 Task: Create a due date automation trigger when advanced on, 2 days after a card is due add fields with custom field "Resume" set to a number greater or equal to 1 and lower than 10 at 11:00 AM.
Action: Mouse moved to (983, 284)
Screenshot: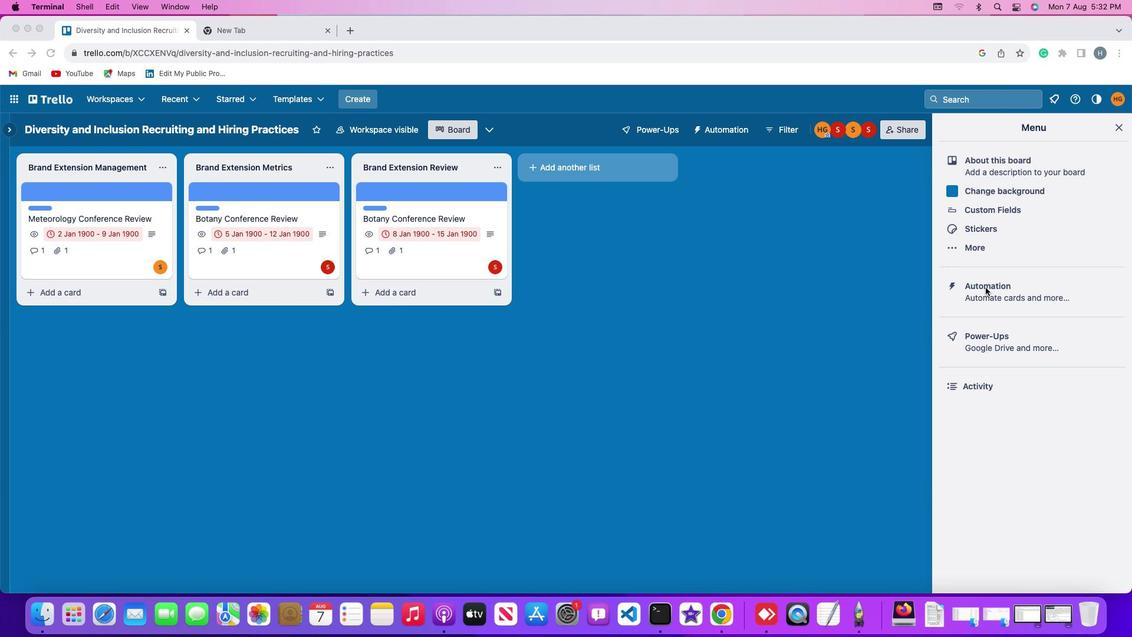 
Action: Mouse pressed left at (983, 284)
Screenshot: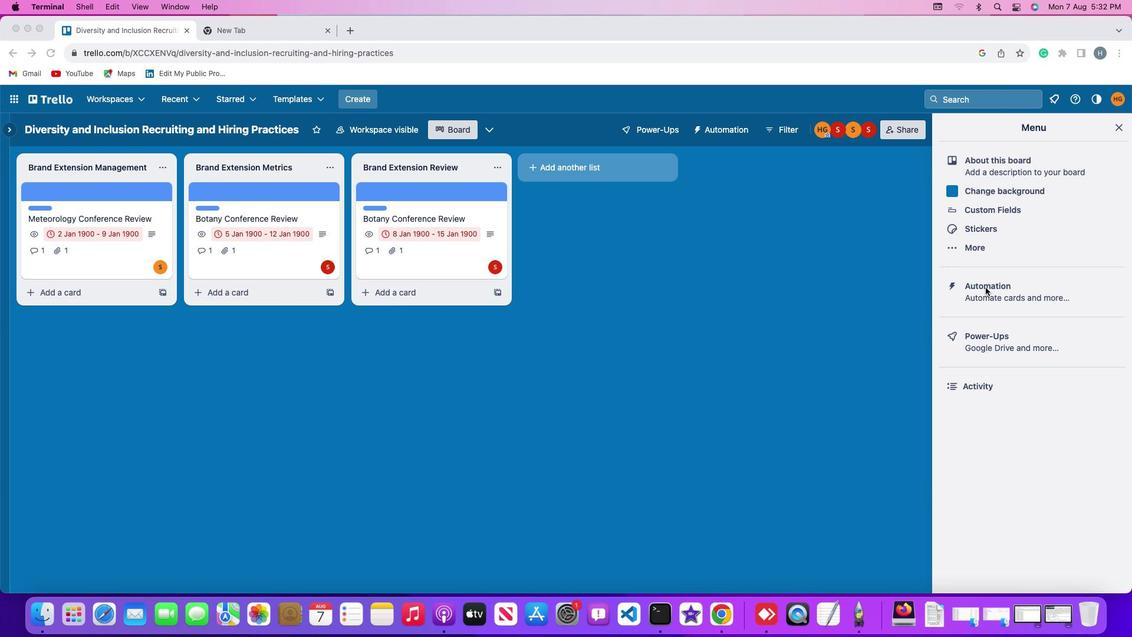 
Action: Mouse pressed left at (983, 284)
Screenshot: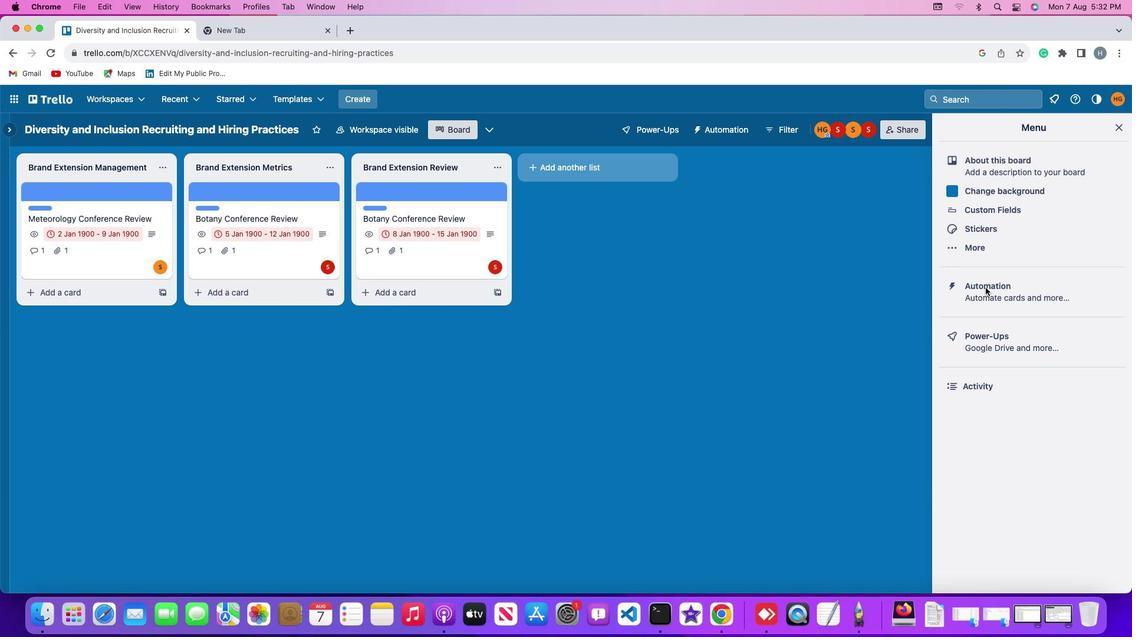 
Action: Mouse moved to (67, 278)
Screenshot: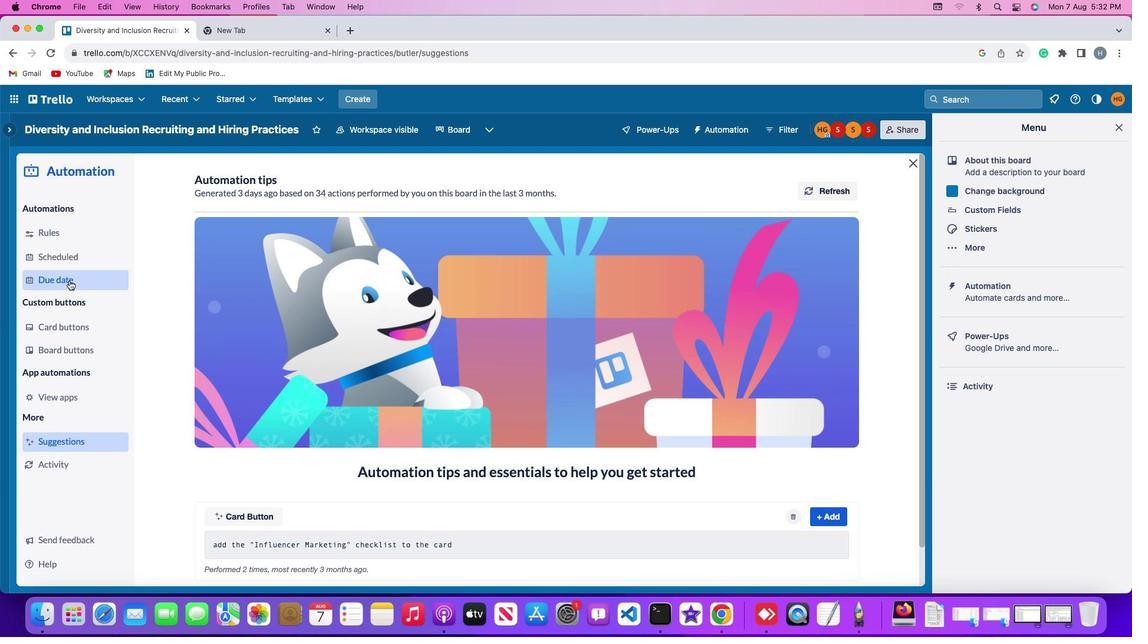 
Action: Mouse pressed left at (67, 278)
Screenshot: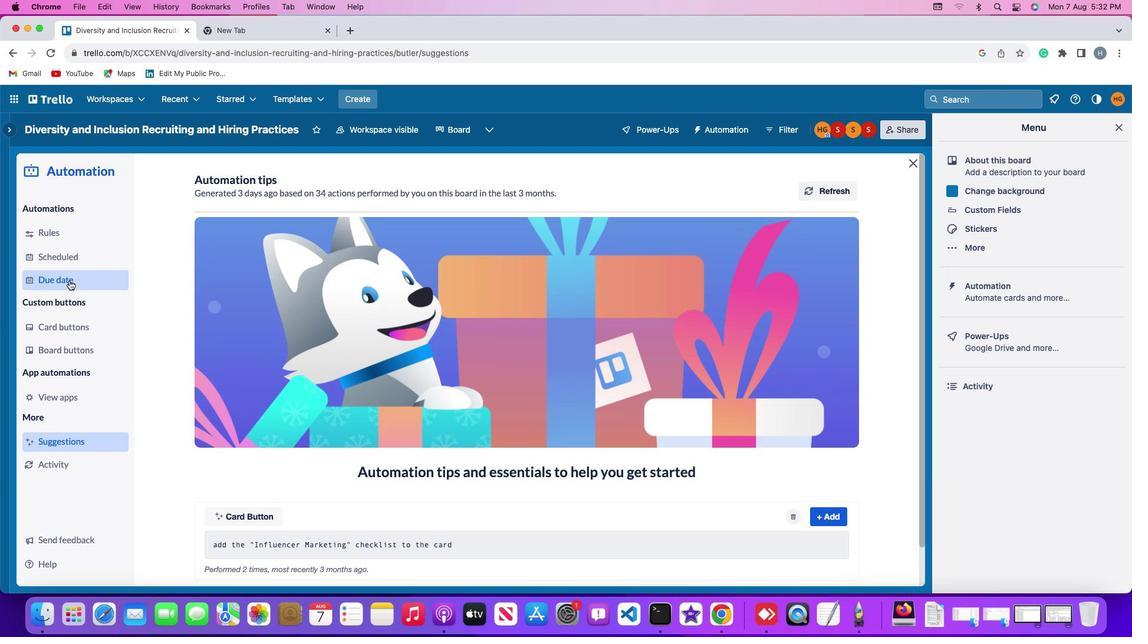
Action: Mouse moved to (805, 181)
Screenshot: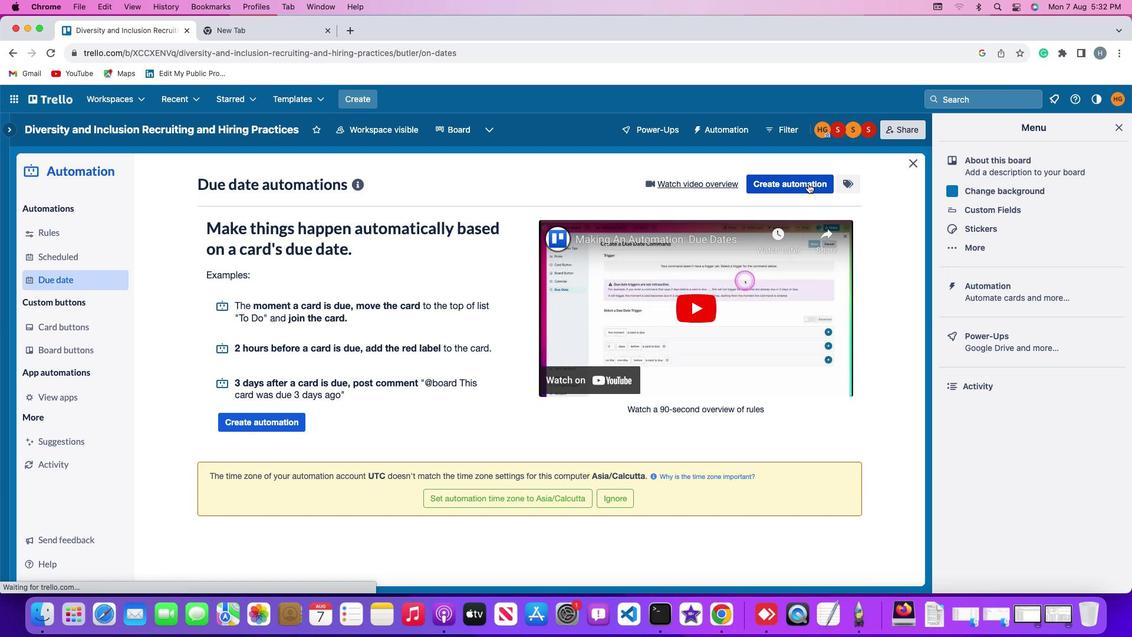 
Action: Mouse pressed left at (805, 181)
Screenshot: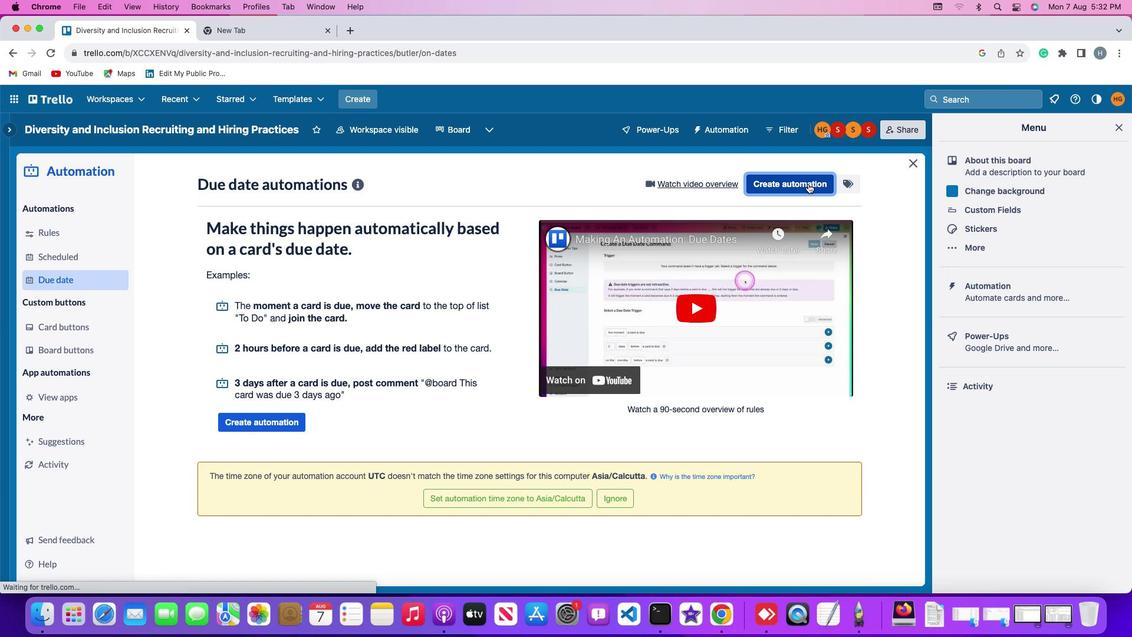 
Action: Mouse moved to (425, 290)
Screenshot: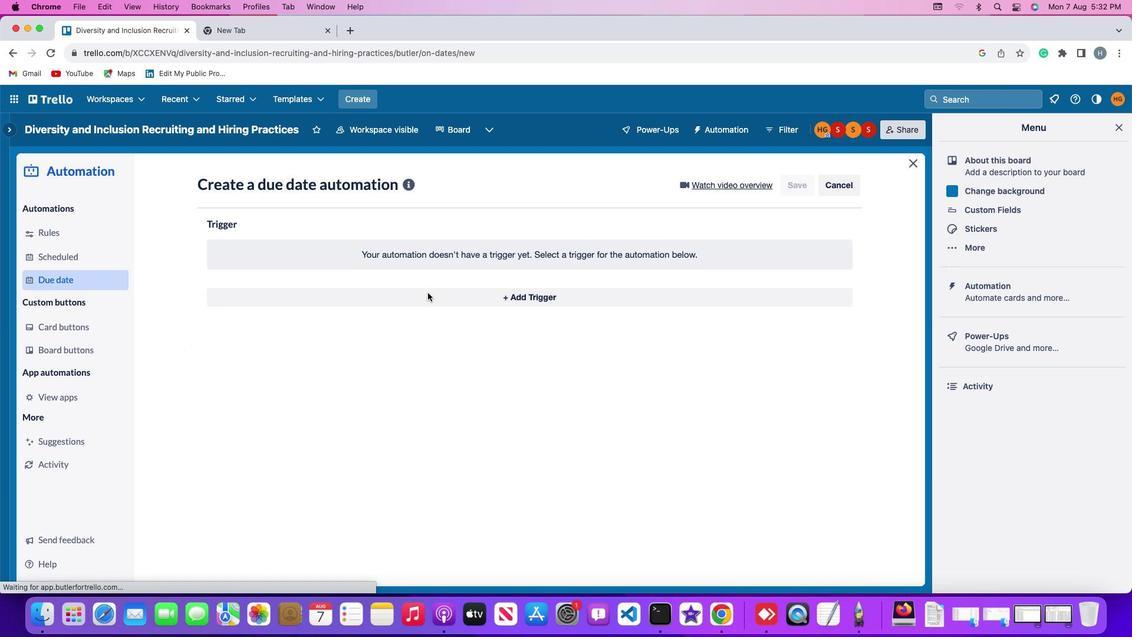 
Action: Mouse pressed left at (425, 290)
Screenshot: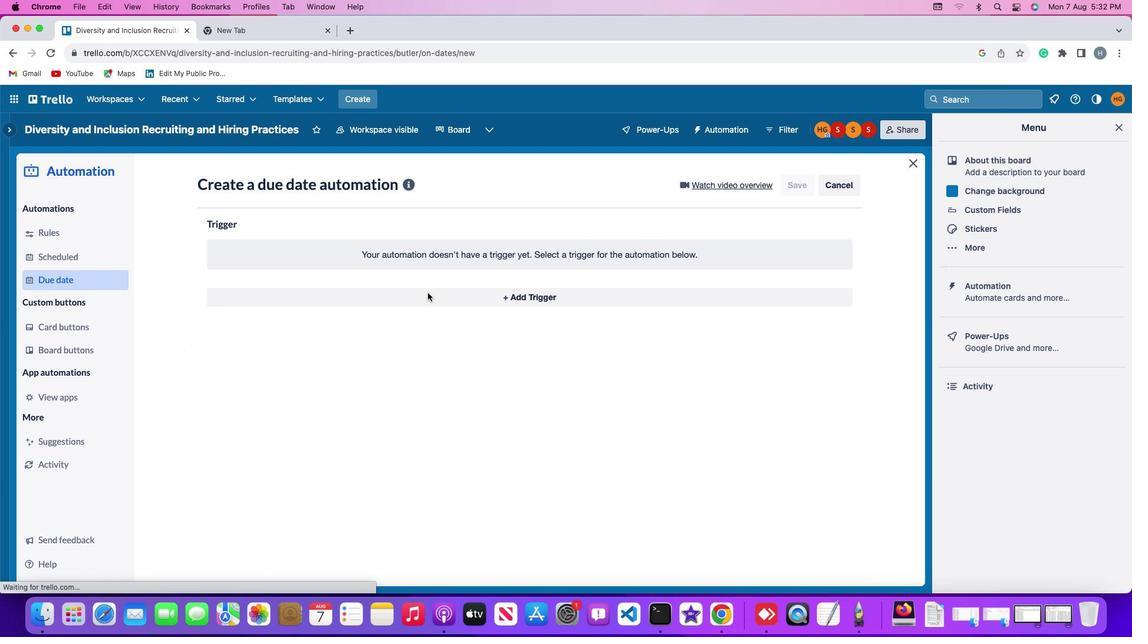 
Action: Mouse moved to (227, 478)
Screenshot: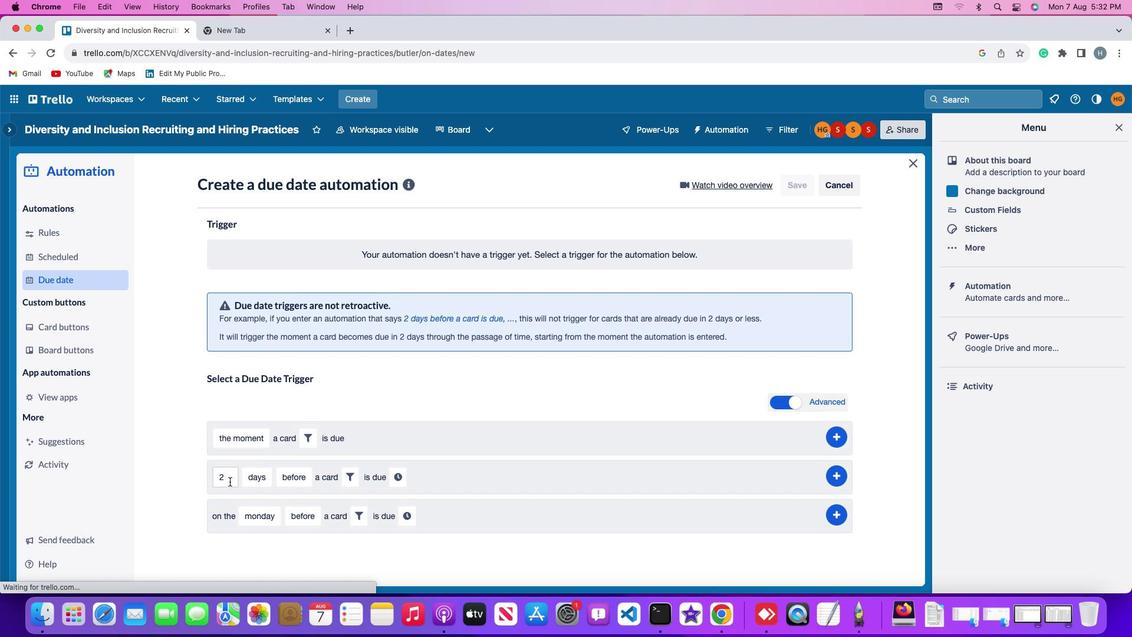 
Action: Mouse pressed left at (227, 478)
Screenshot: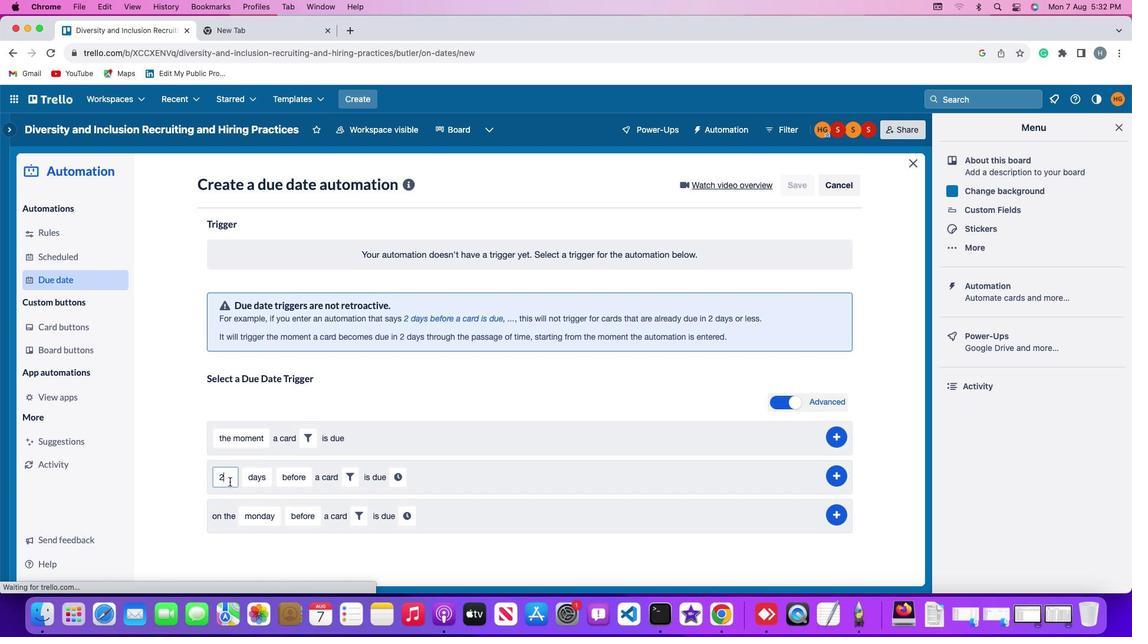 
Action: Mouse moved to (227, 478)
Screenshot: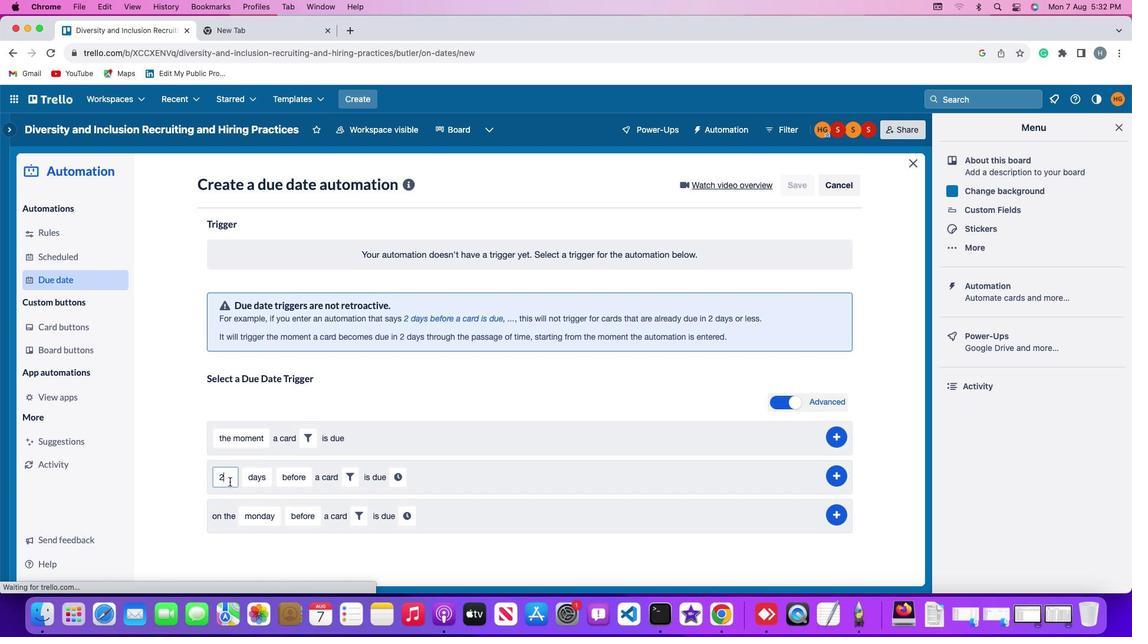 
Action: Key pressed Key.backspace'2'
Screenshot: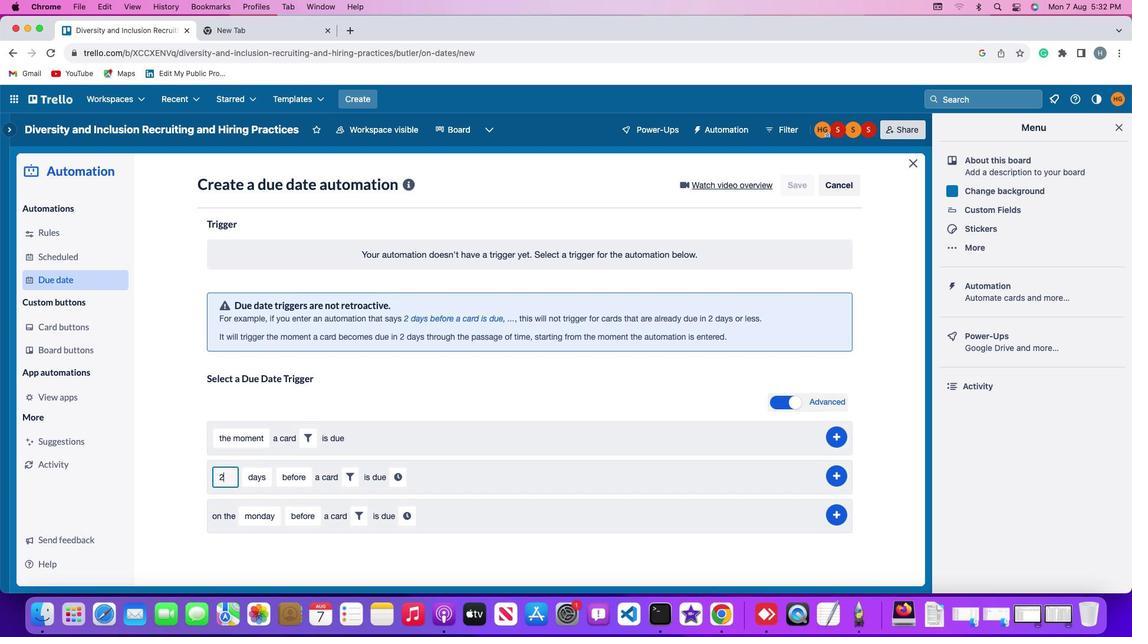 
Action: Mouse moved to (249, 478)
Screenshot: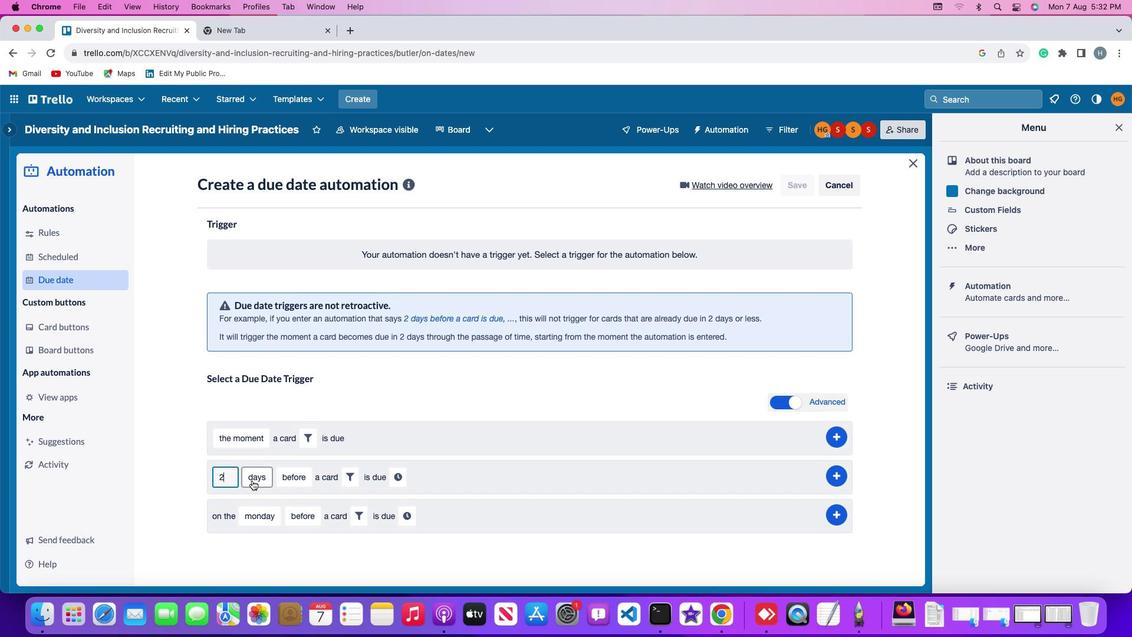 
Action: Mouse pressed left at (249, 478)
Screenshot: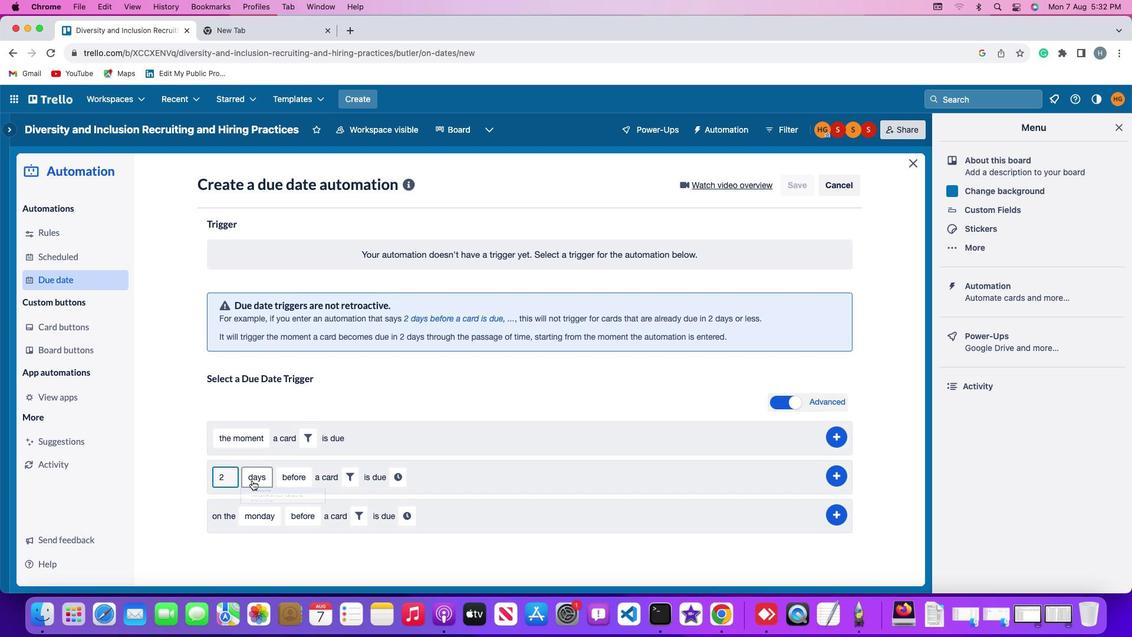 
Action: Mouse moved to (258, 496)
Screenshot: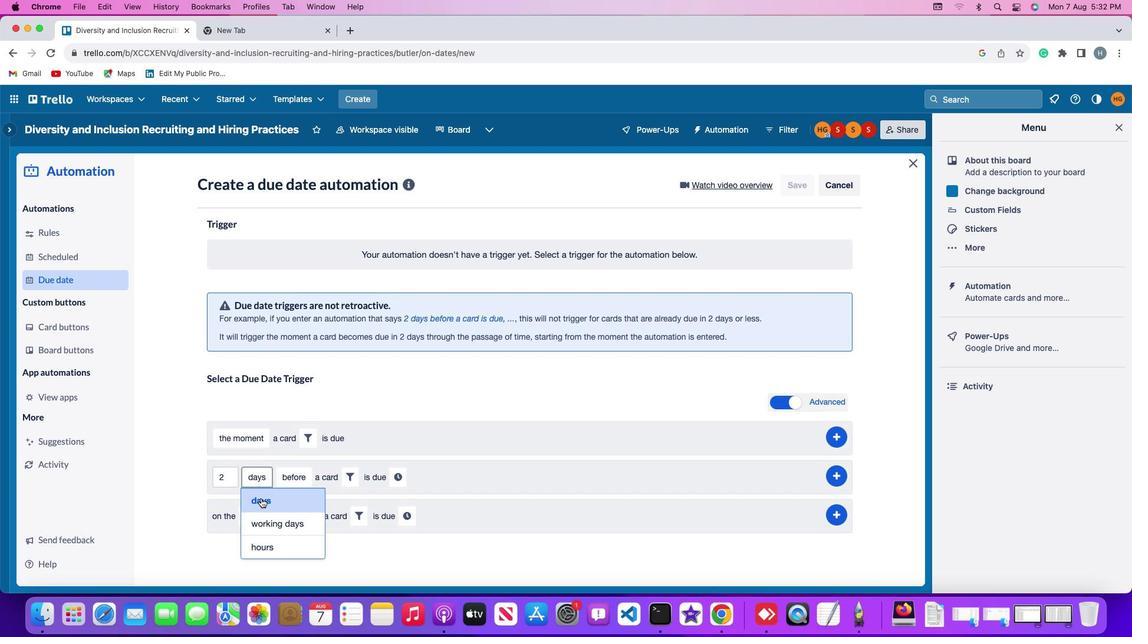 
Action: Mouse pressed left at (258, 496)
Screenshot: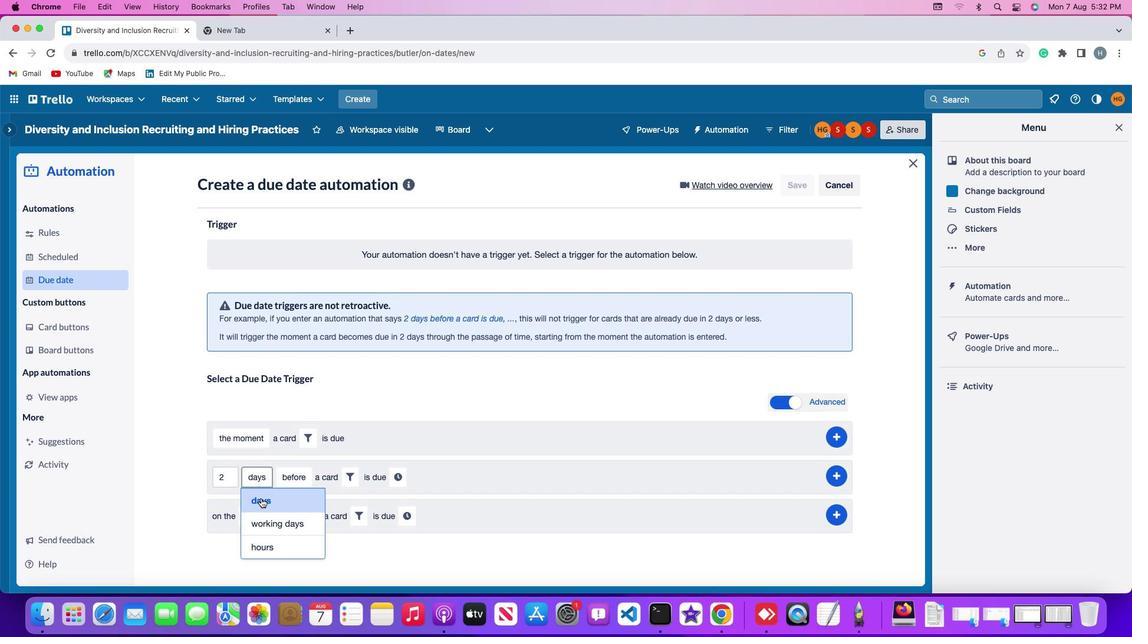 
Action: Mouse moved to (297, 477)
Screenshot: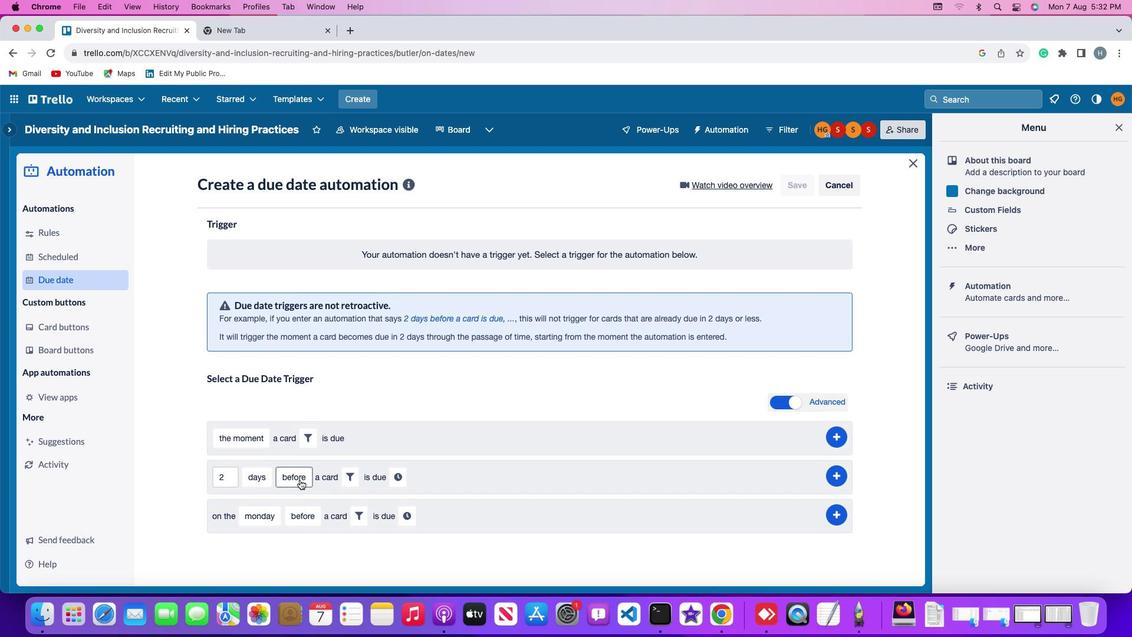 
Action: Mouse pressed left at (297, 477)
Screenshot: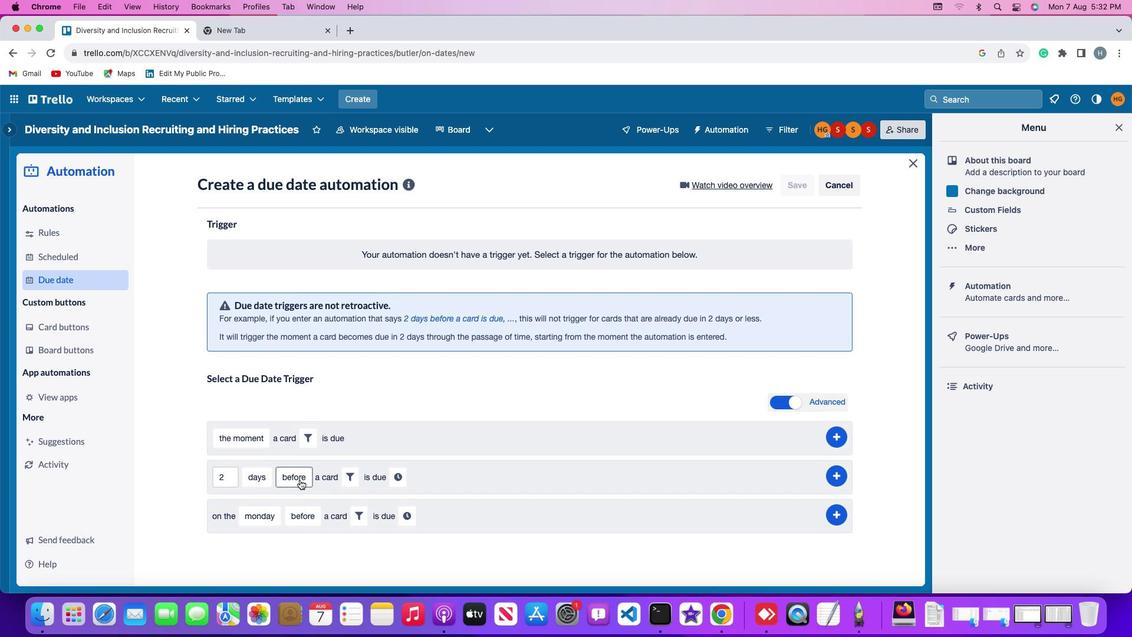 
Action: Mouse moved to (296, 523)
Screenshot: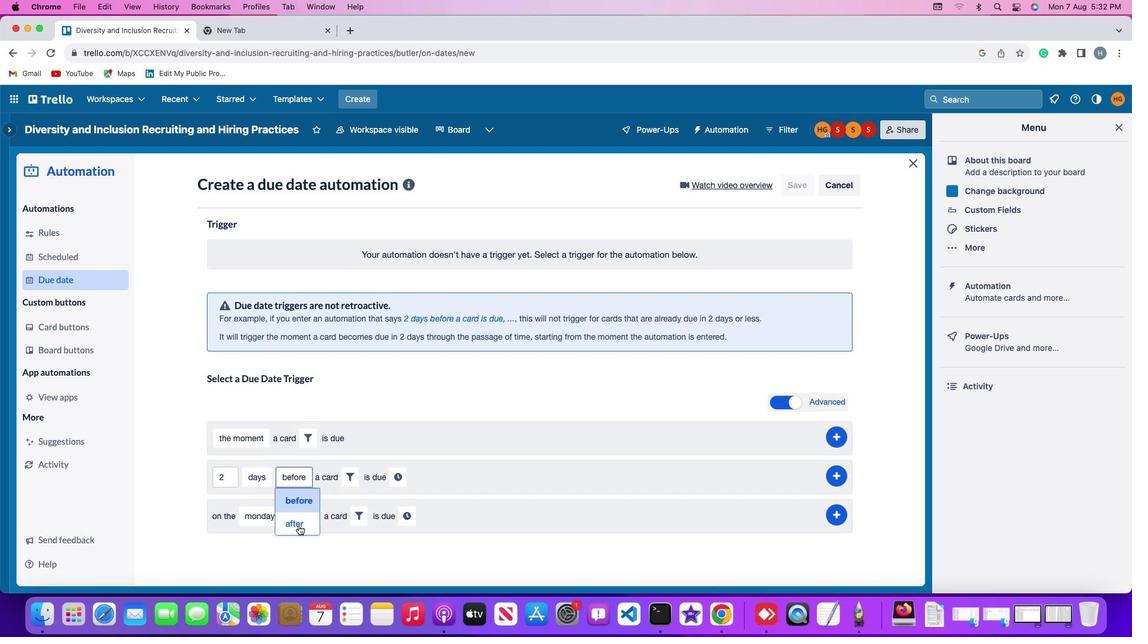 
Action: Mouse pressed left at (296, 523)
Screenshot: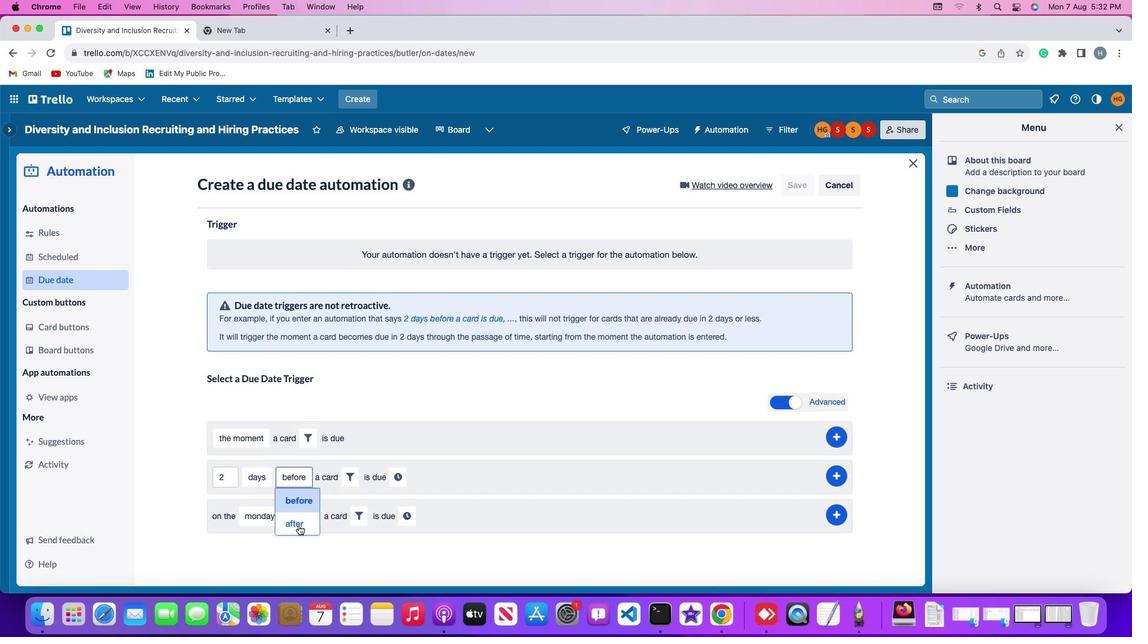 
Action: Mouse moved to (342, 475)
Screenshot: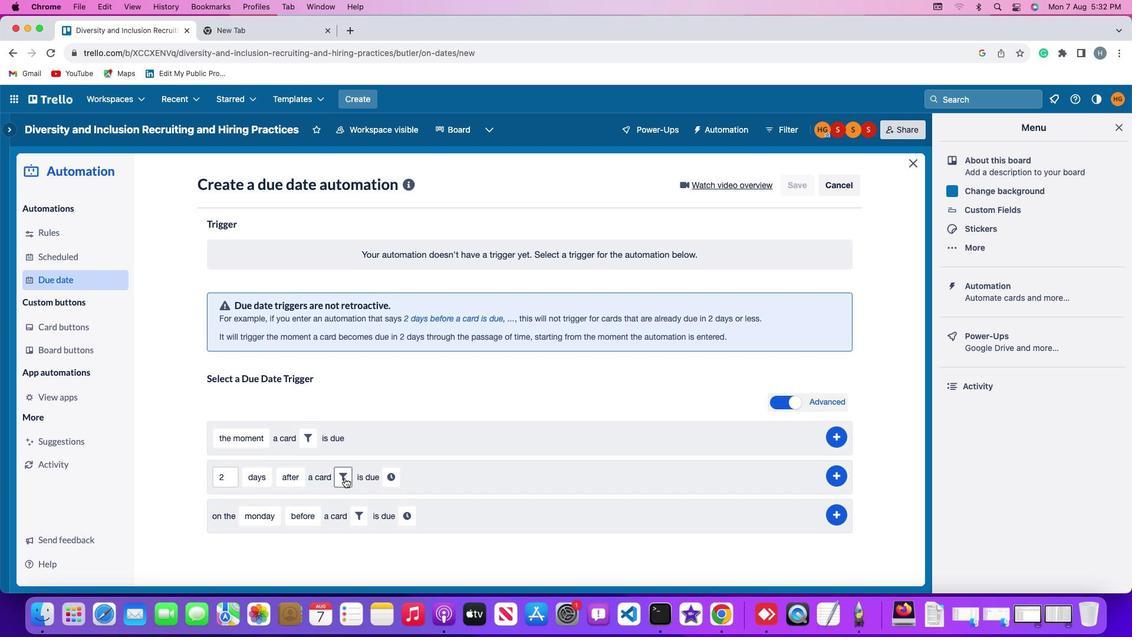
Action: Mouse pressed left at (342, 475)
Screenshot: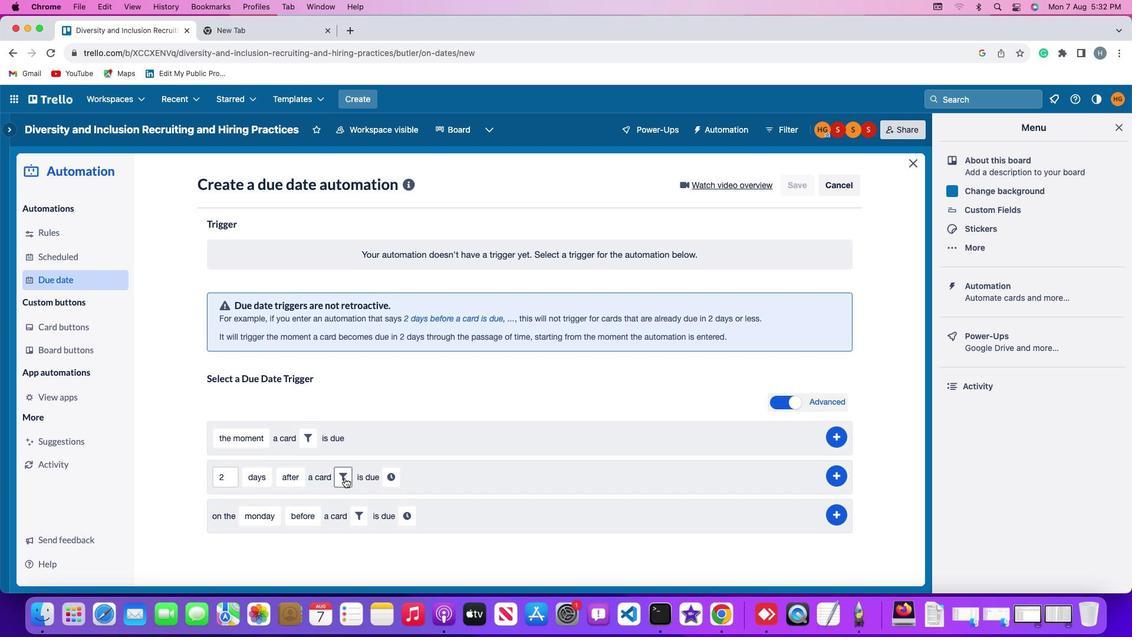 
Action: Mouse moved to (534, 511)
Screenshot: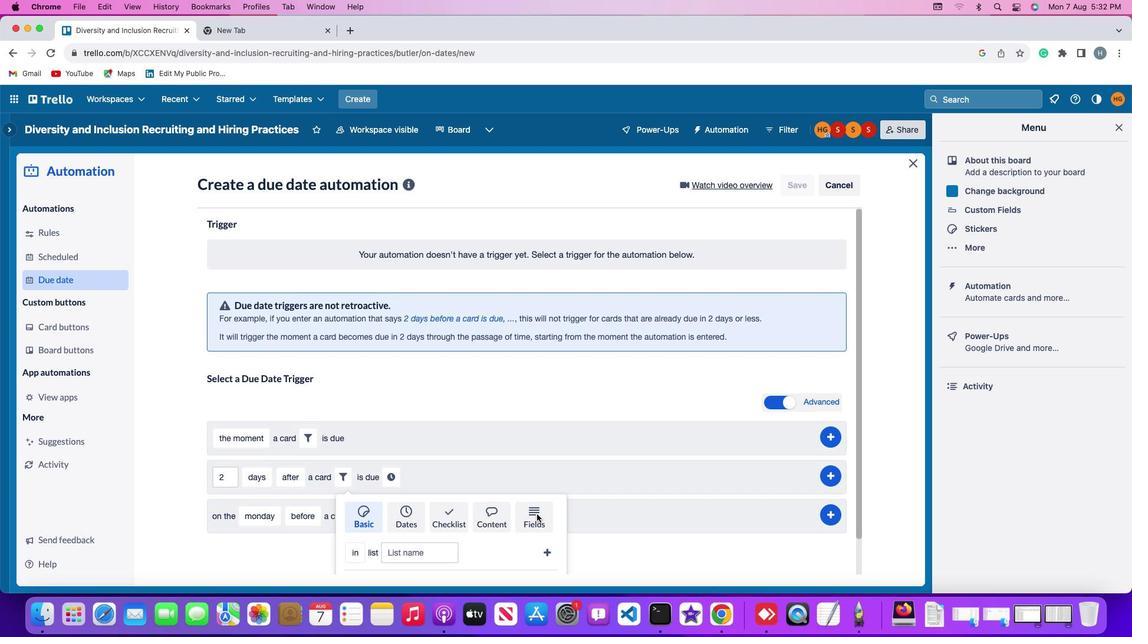 
Action: Mouse pressed left at (534, 511)
Screenshot: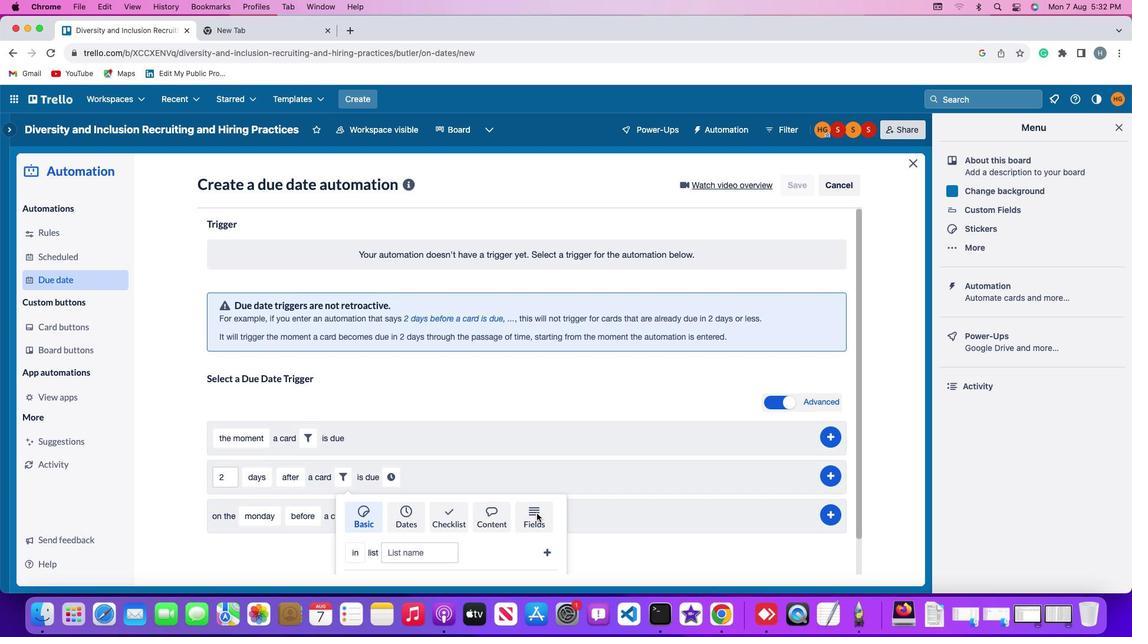
Action: Mouse moved to (432, 524)
Screenshot: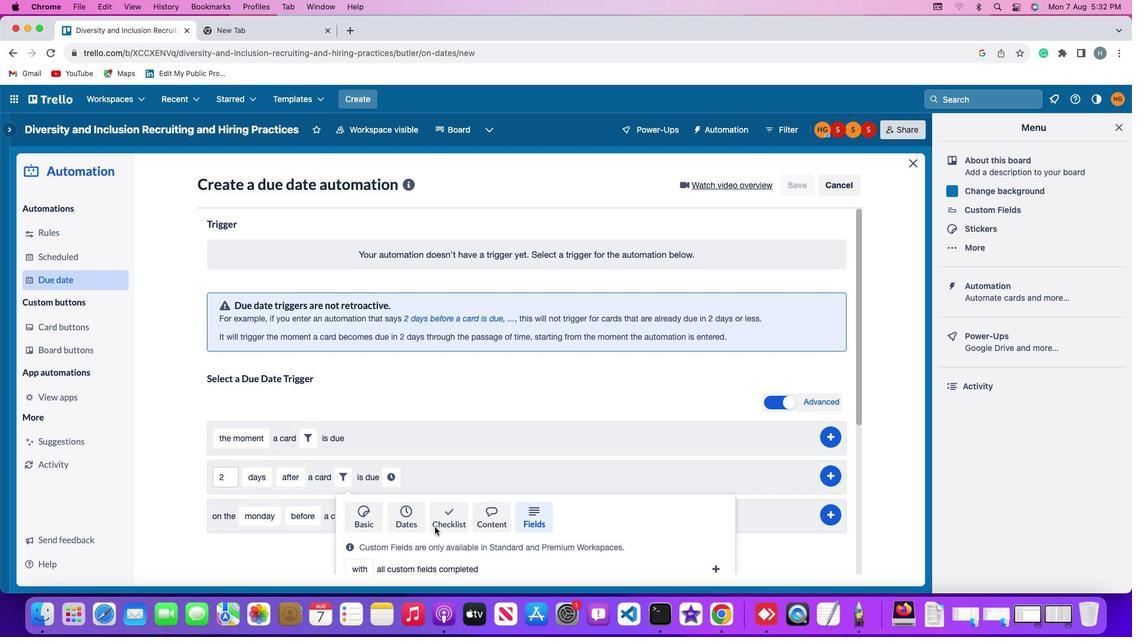 
Action: Mouse scrolled (432, 524) with delta (-1, -2)
Screenshot: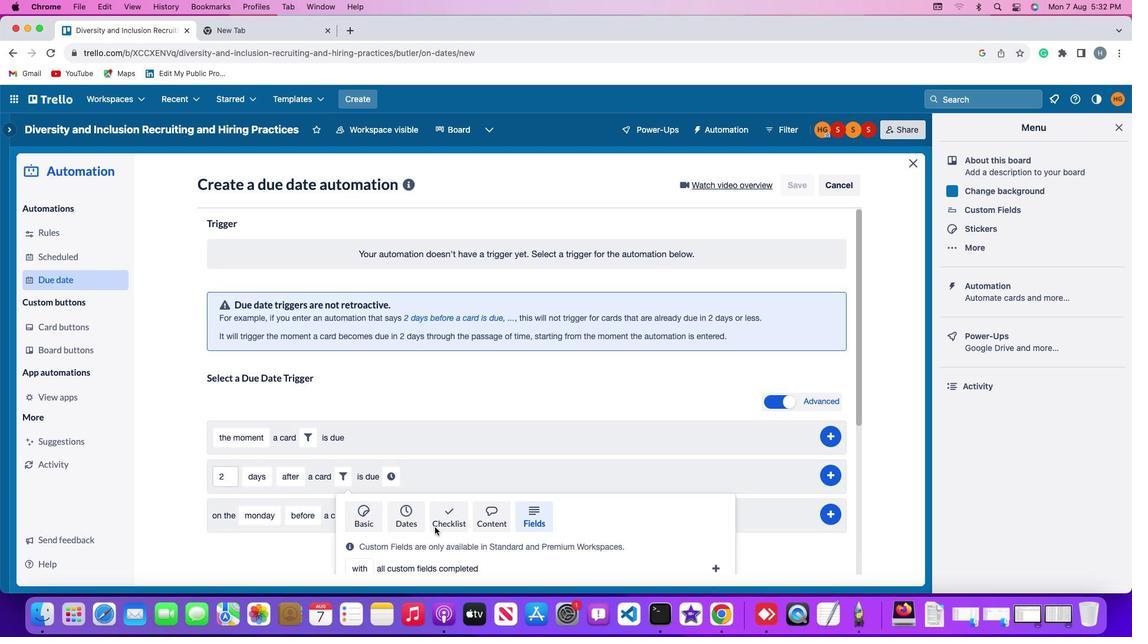 
Action: Mouse scrolled (432, 524) with delta (-1, -2)
Screenshot: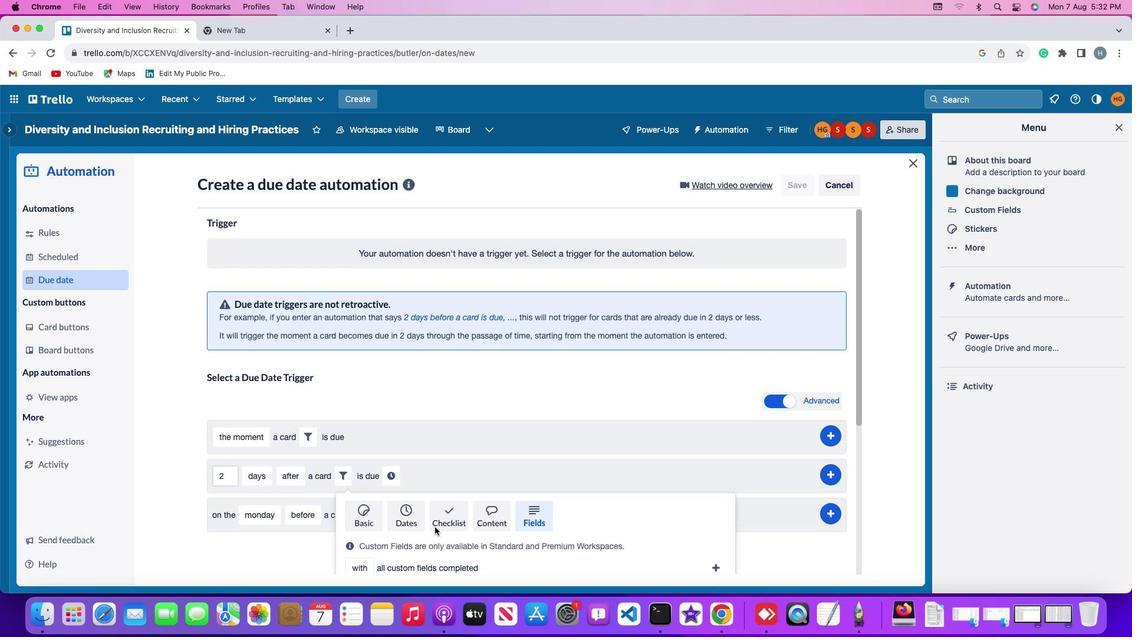 
Action: Mouse scrolled (432, 524) with delta (-1, -2)
Screenshot: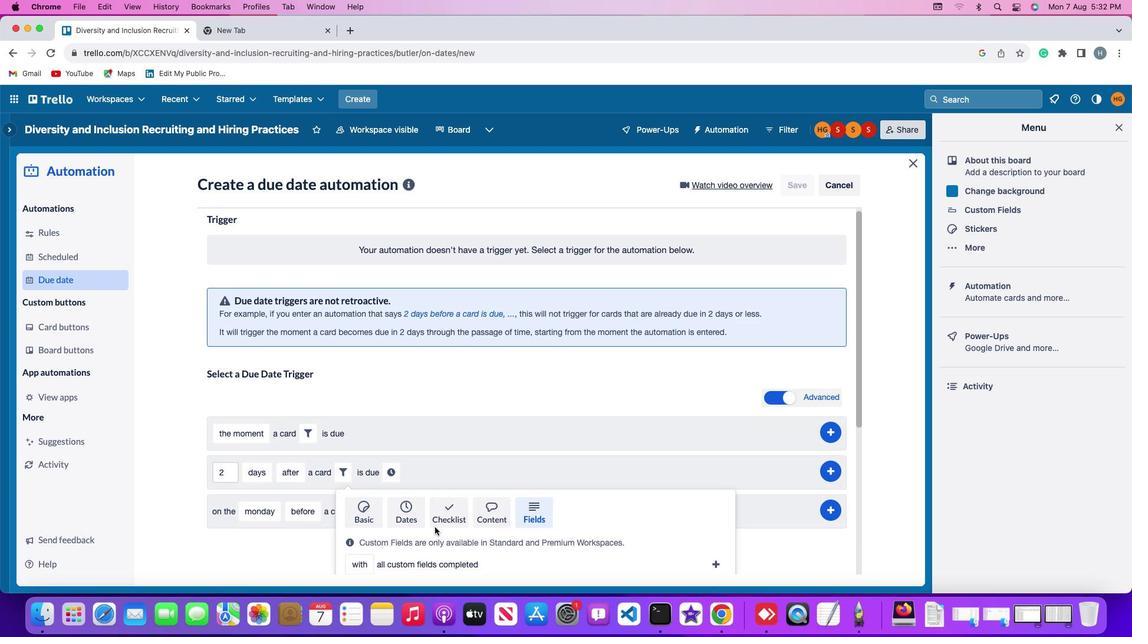
Action: Mouse scrolled (432, 524) with delta (-1, -4)
Screenshot: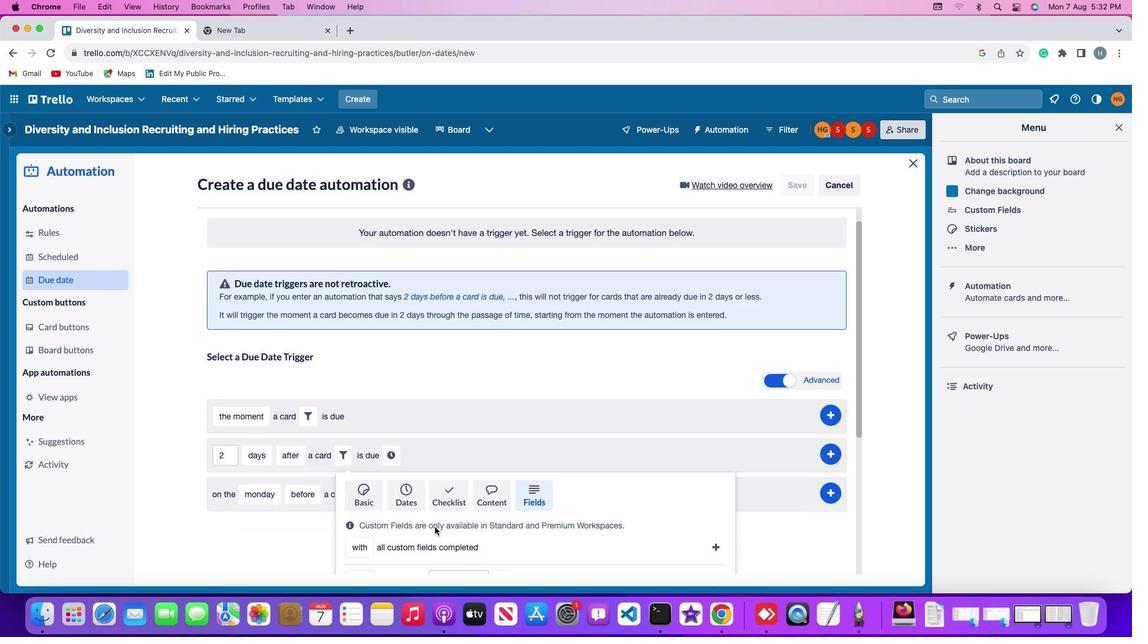 
Action: Mouse scrolled (432, 524) with delta (-1, -4)
Screenshot: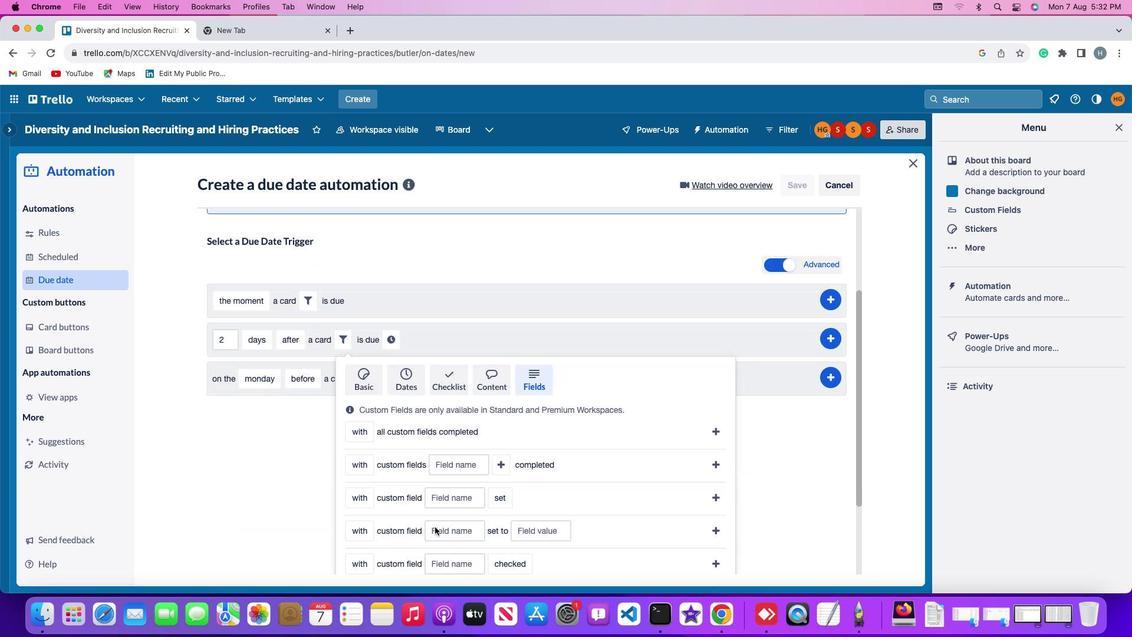 
Action: Mouse scrolled (432, 524) with delta (-1, -2)
Screenshot: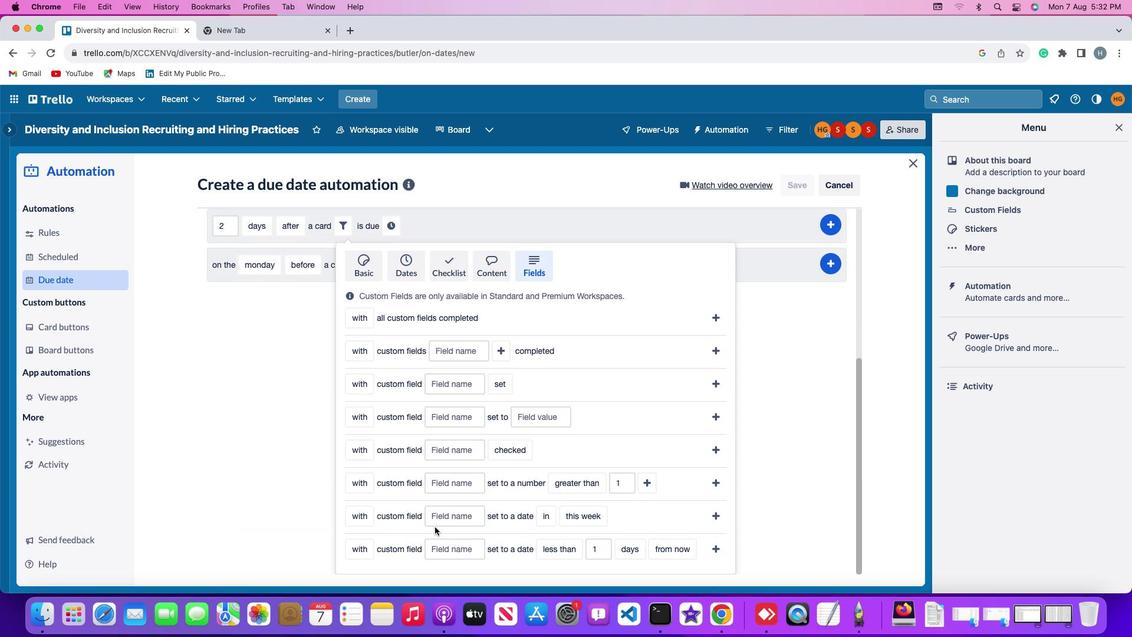 
Action: Mouse scrolled (432, 524) with delta (-1, -2)
Screenshot: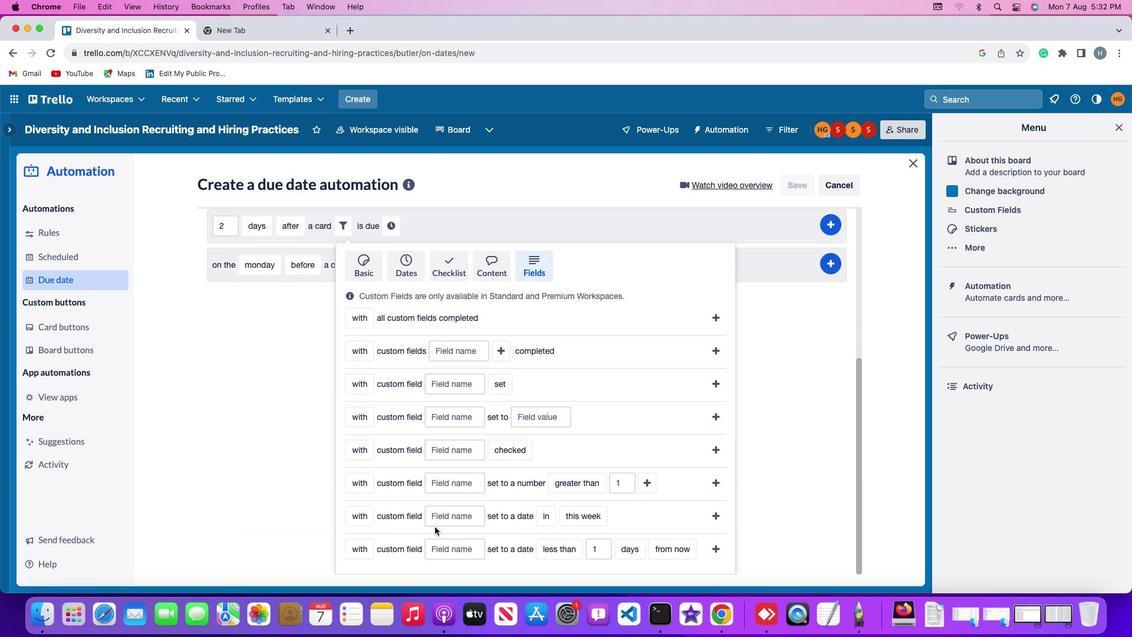 
Action: Mouse scrolled (432, 524) with delta (-1, -2)
Screenshot: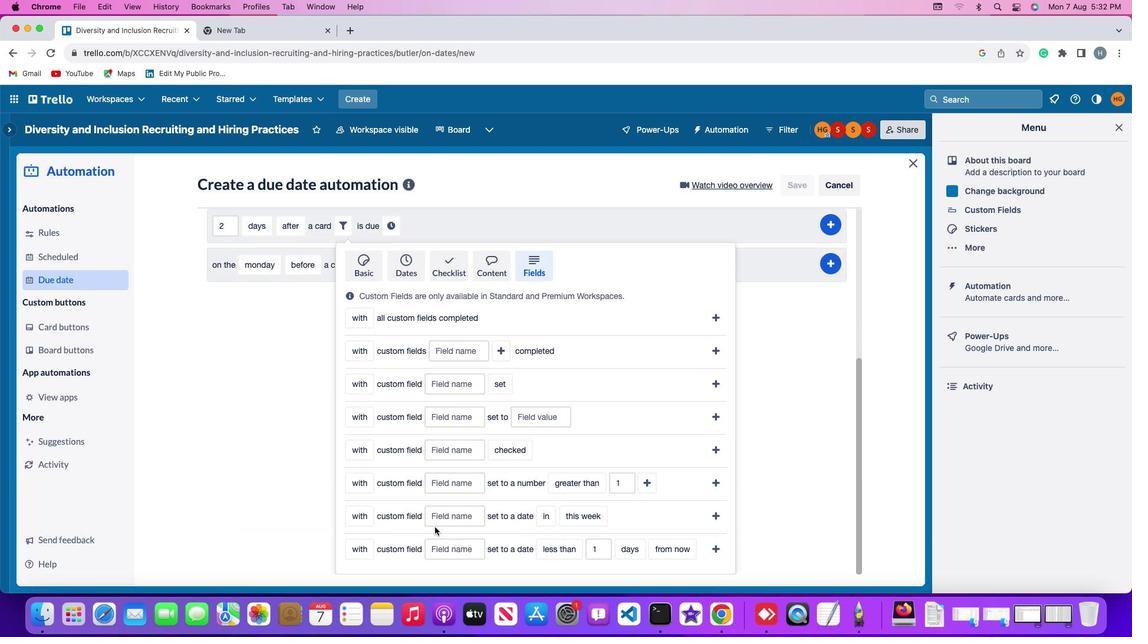
Action: Mouse moved to (356, 474)
Screenshot: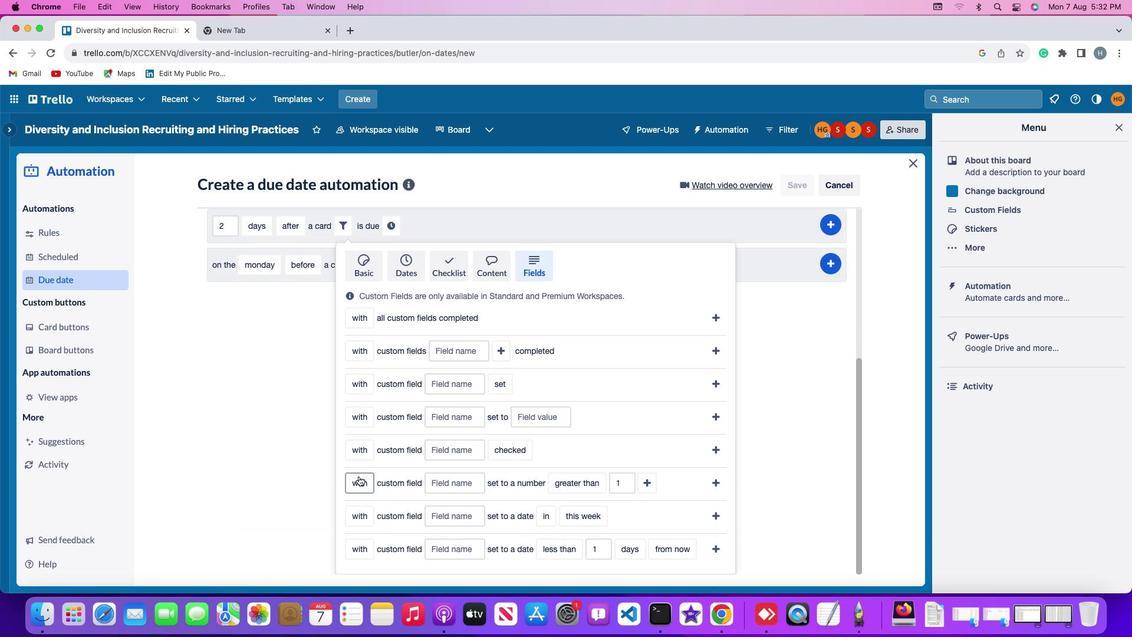 
Action: Mouse pressed left at (356, 474)
Screenshot: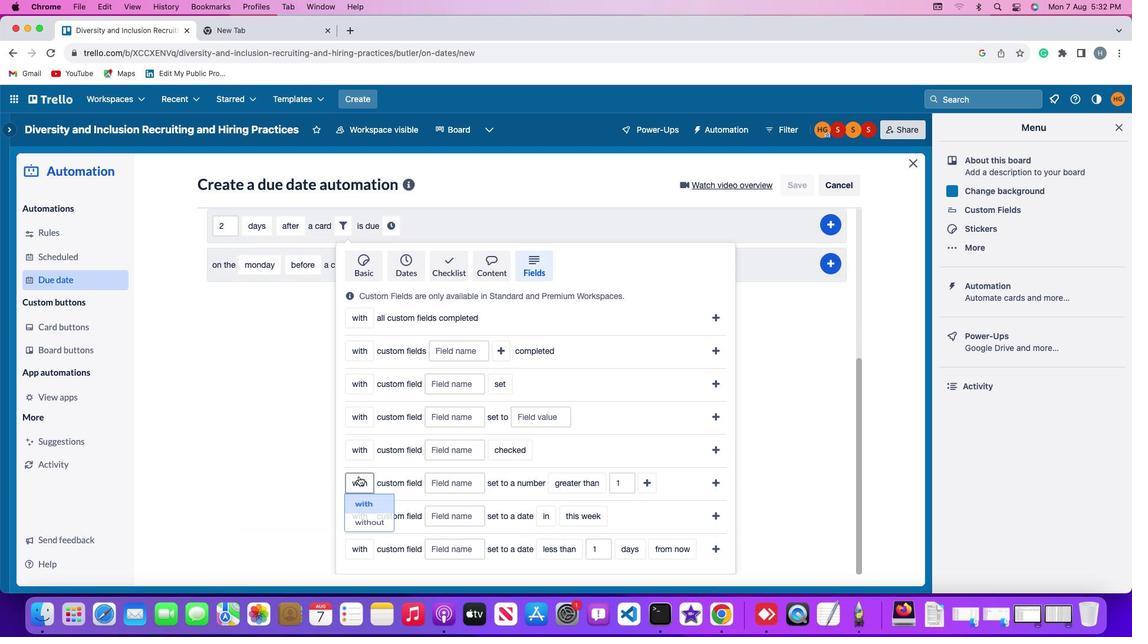 
Action: Mouse moved to (363, 505)
Screenshot: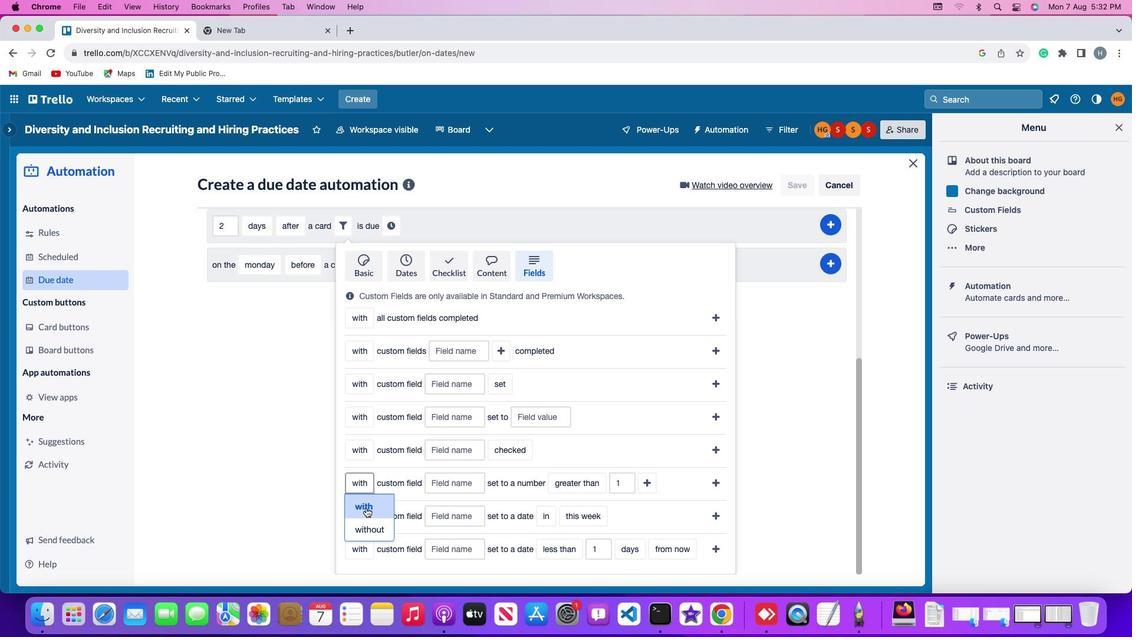 
Action: Mouse pressed left at (363, 505)
Screenshot: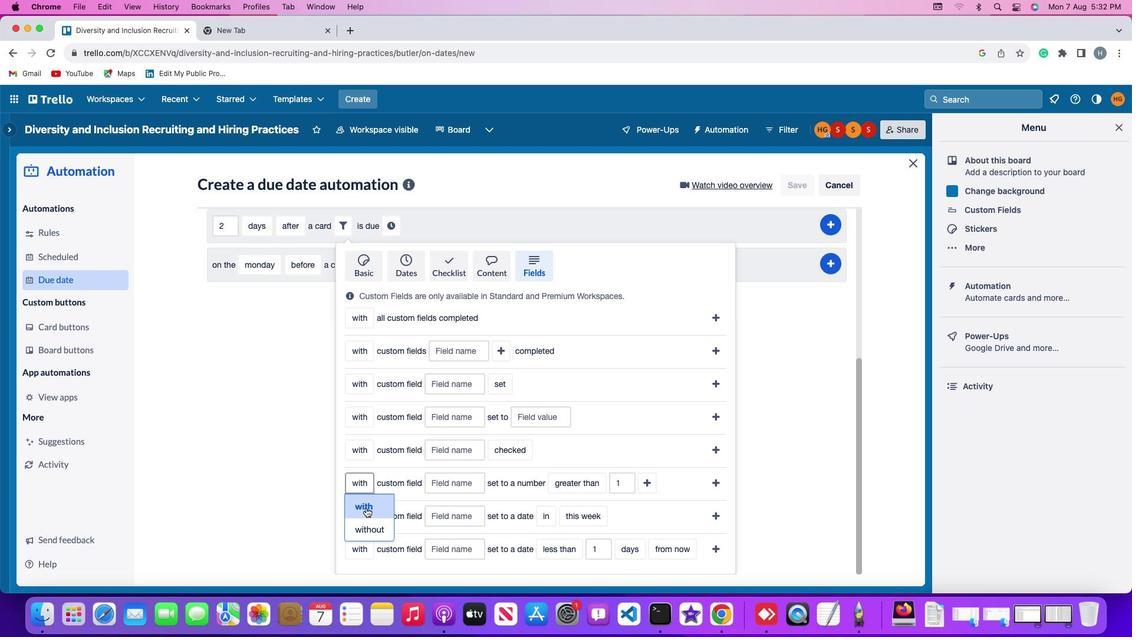 
Action: Mouse moved to (446, 481)
Screenshot: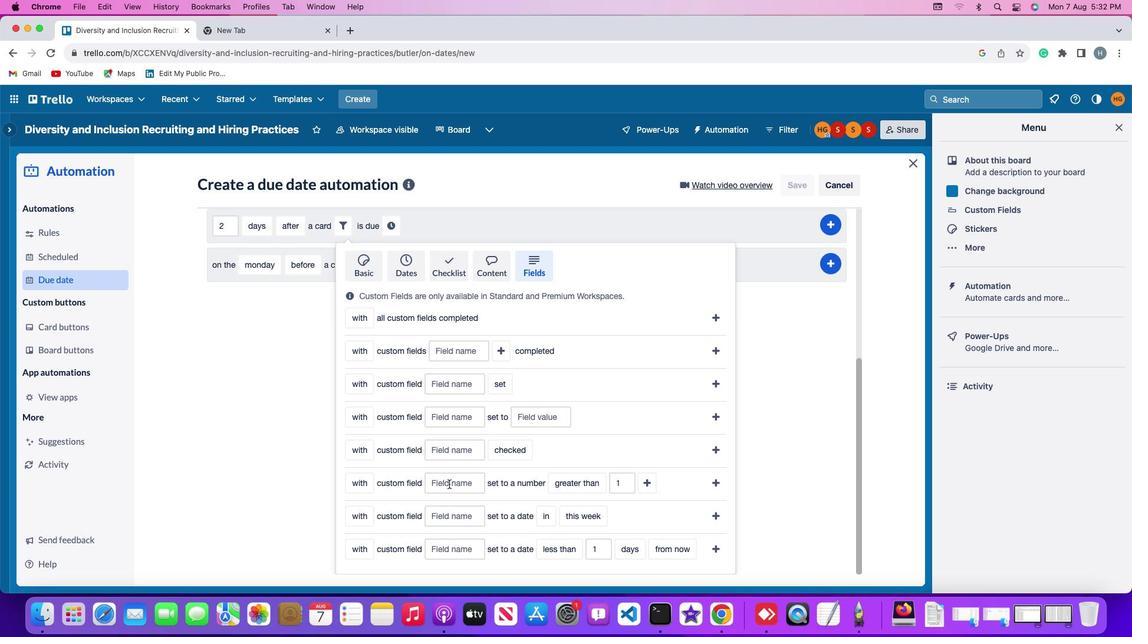 
Action: Mouse pressed left at (446, 481)
Screenshot: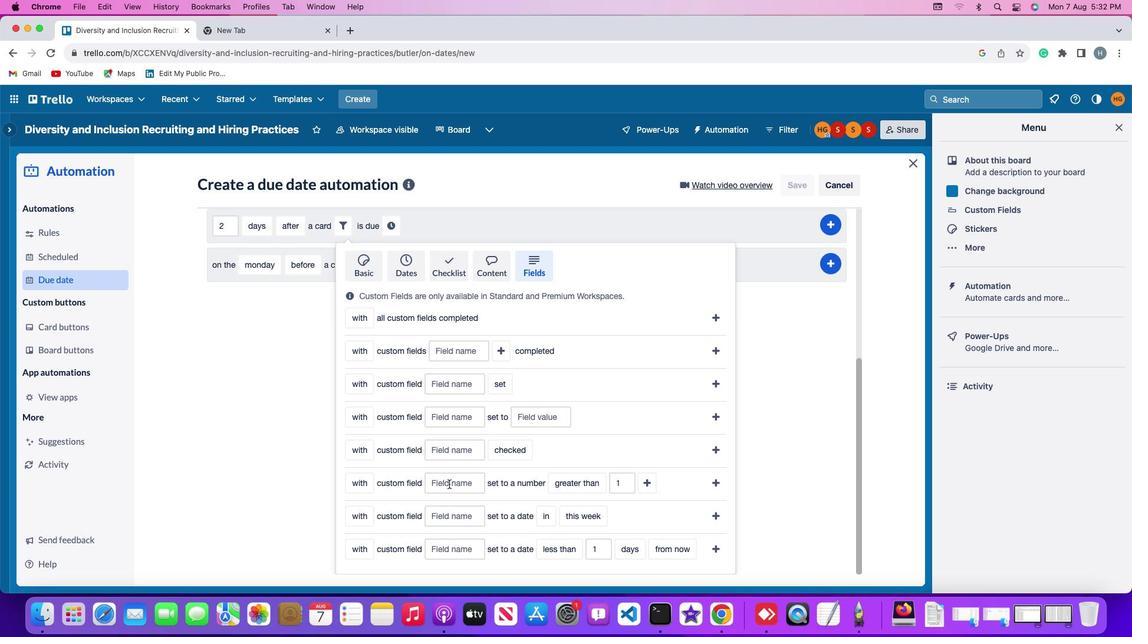 
Action: Mouse moved to (447, 481)
Screenshot: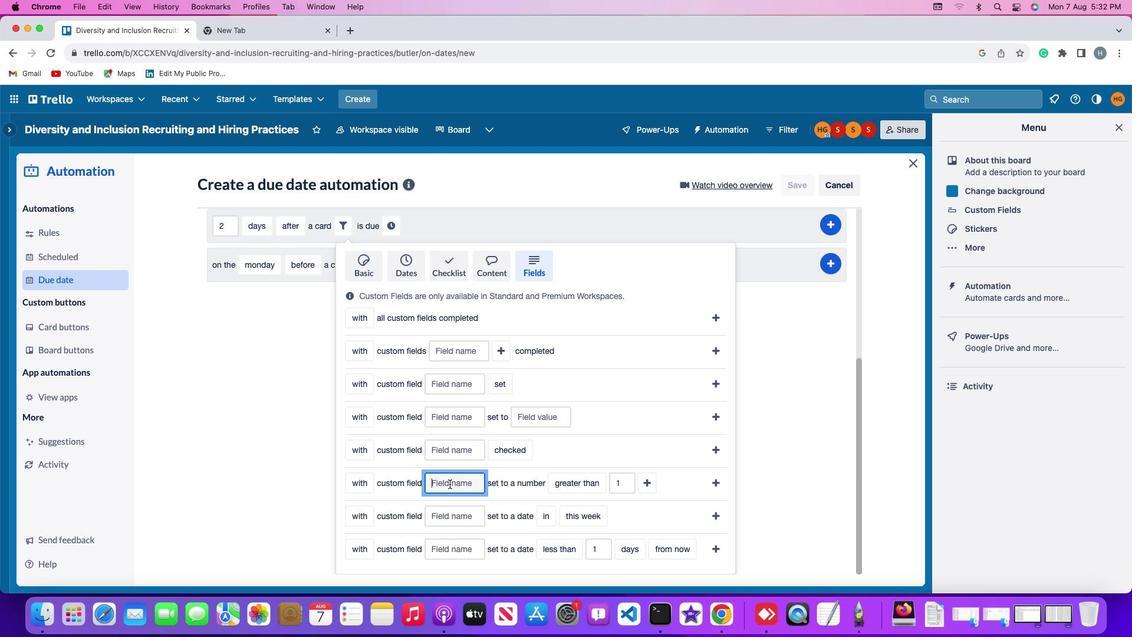 
Action: Key pressed Key.shift'R''e''s''u''m''e'
Screenshot: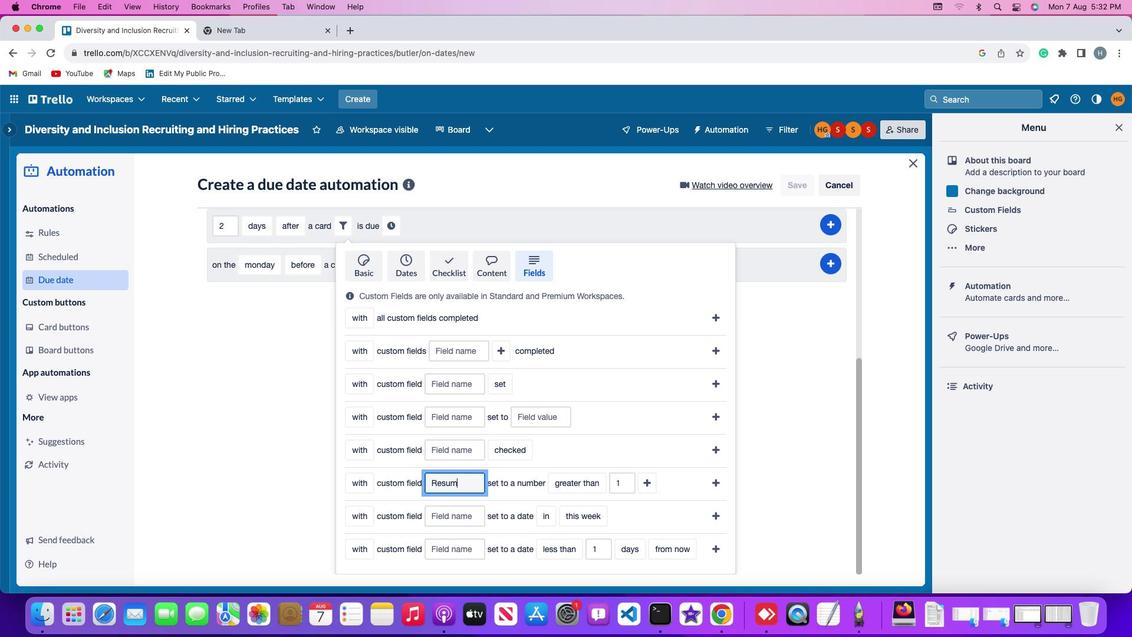 
Action: Mouse moved to (579, 481)
Screenshot: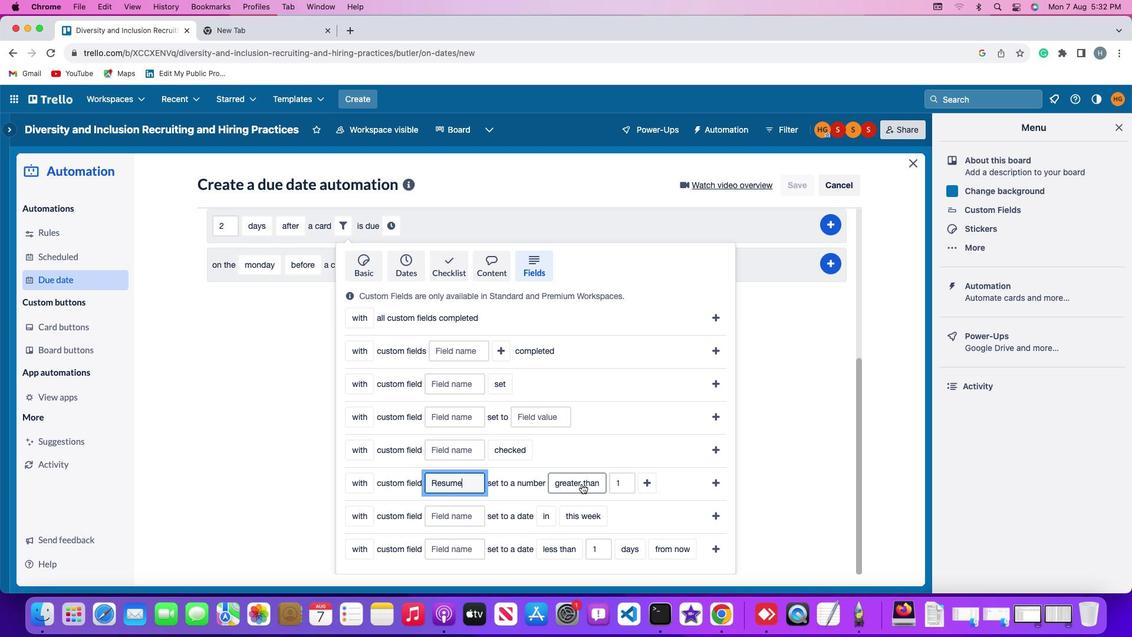 
Action: Mouse pressed left at (579, 481)
Screenshot: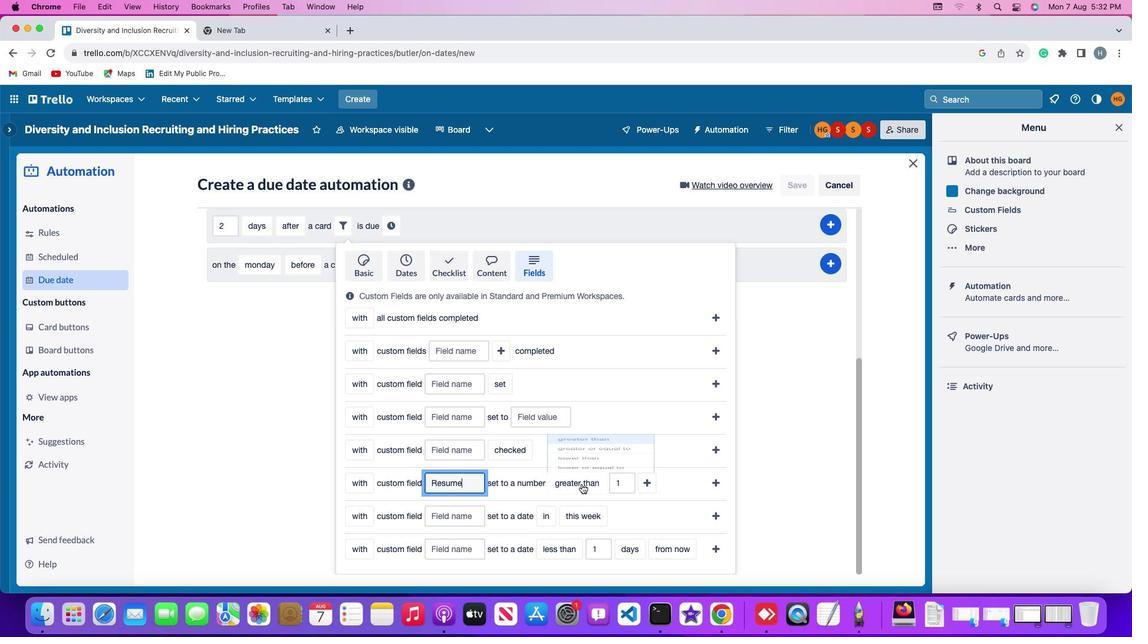 
Action: Mouse moved to (606, 409)
Screenshot: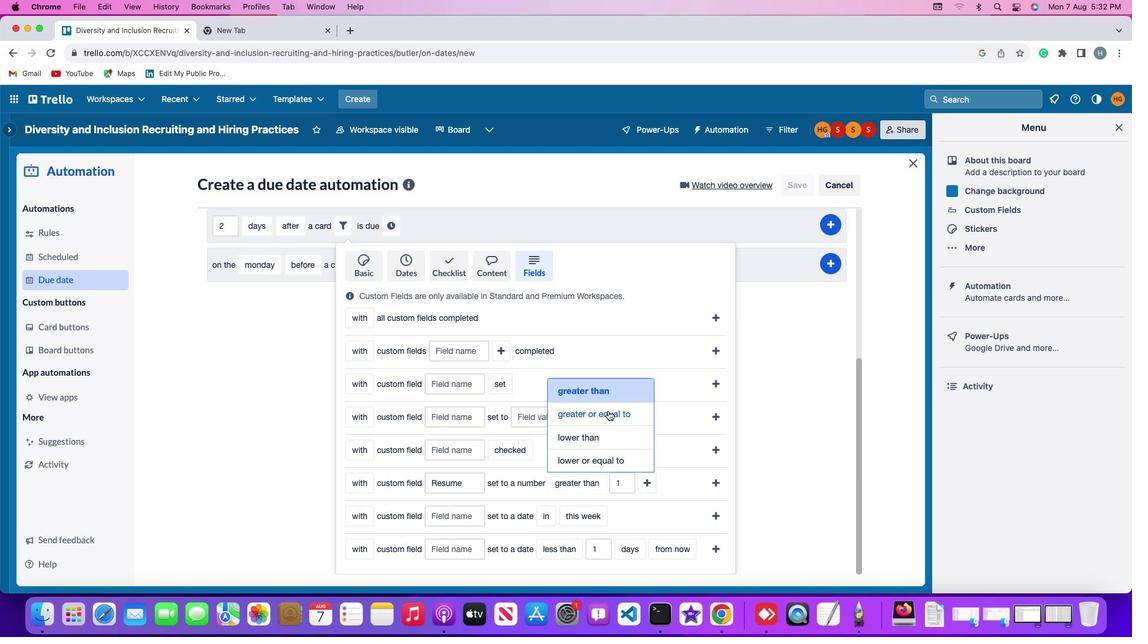 
Action: Mouse pressed left at (606, 409)
Screenshot: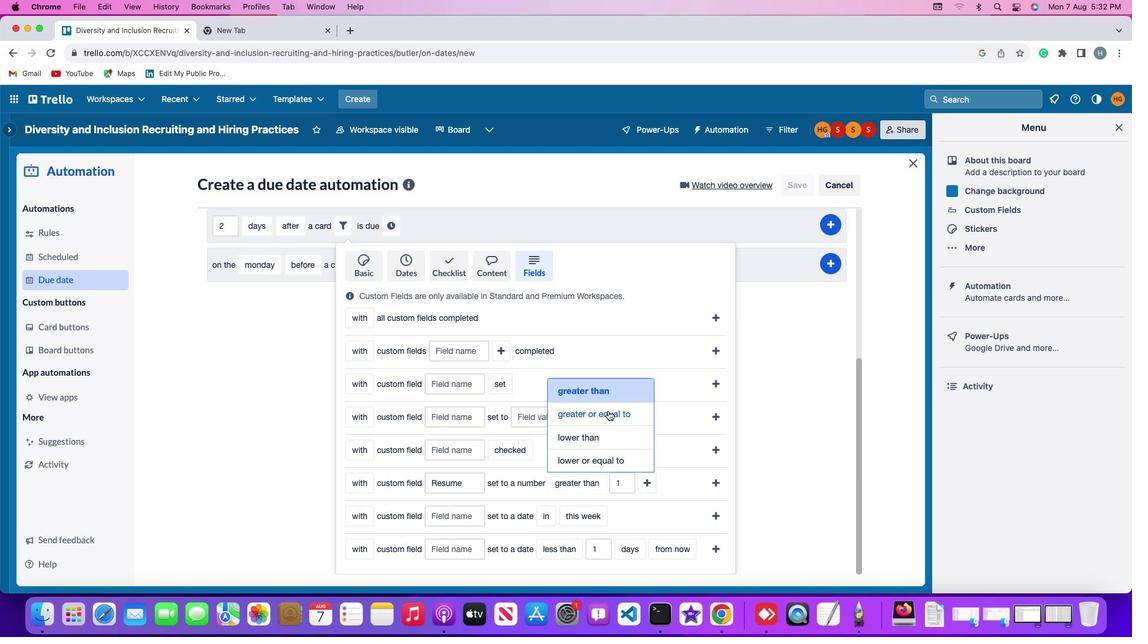 
Action: Mouse moved to (644, 477)
Screenshot: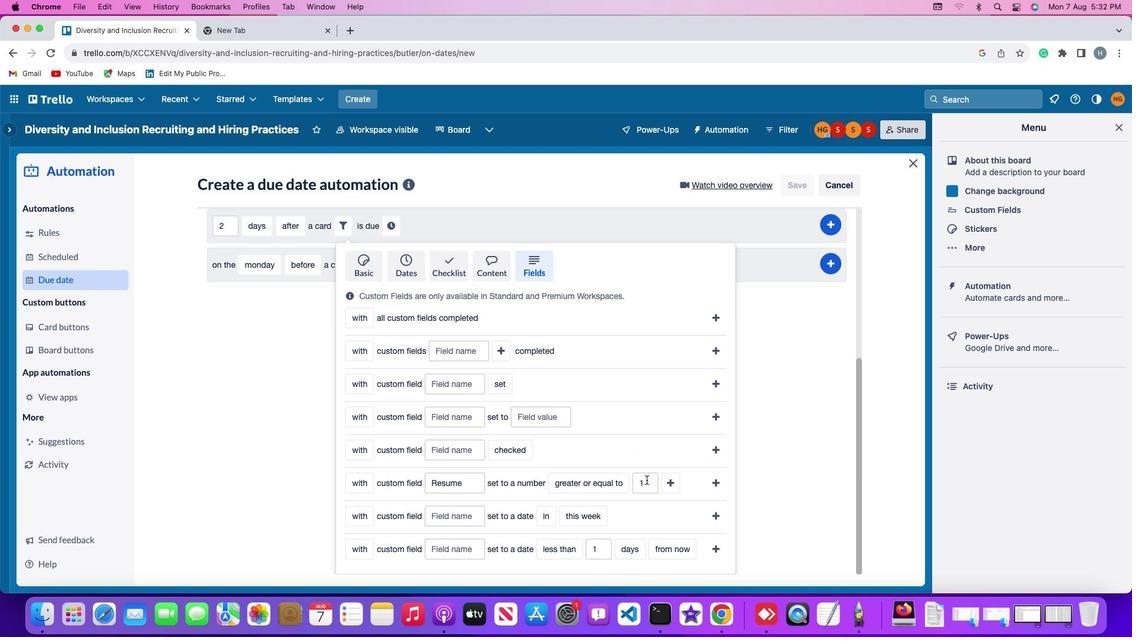 
Action: Mouse pressed left at (644, 477)
Screenshot: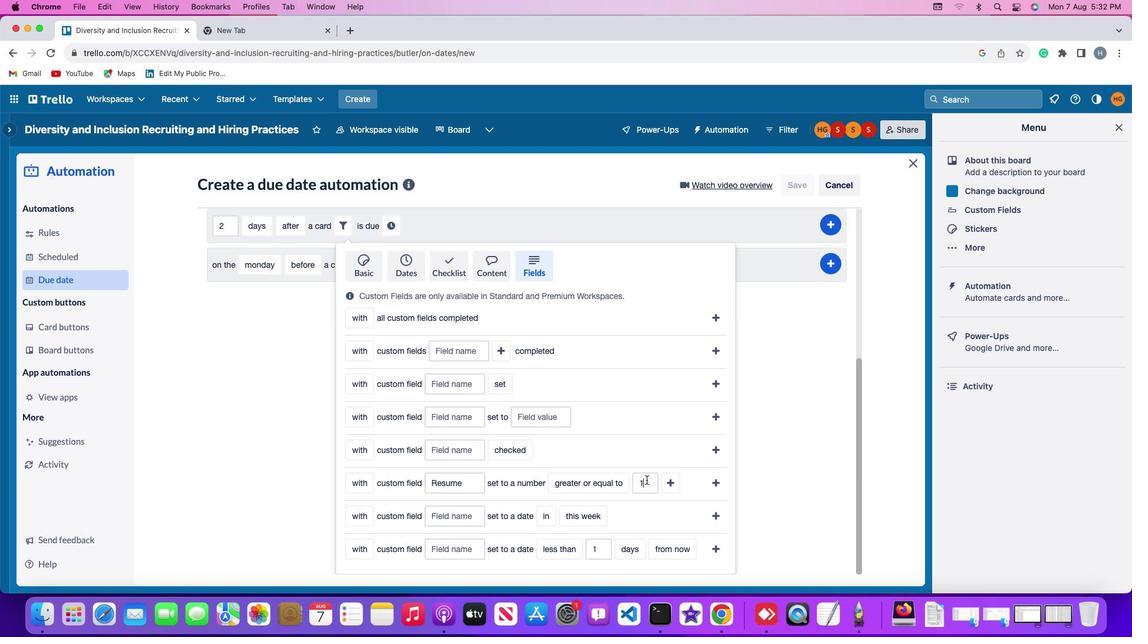
Action: Mouse moved to (644, 477)
Screenshot: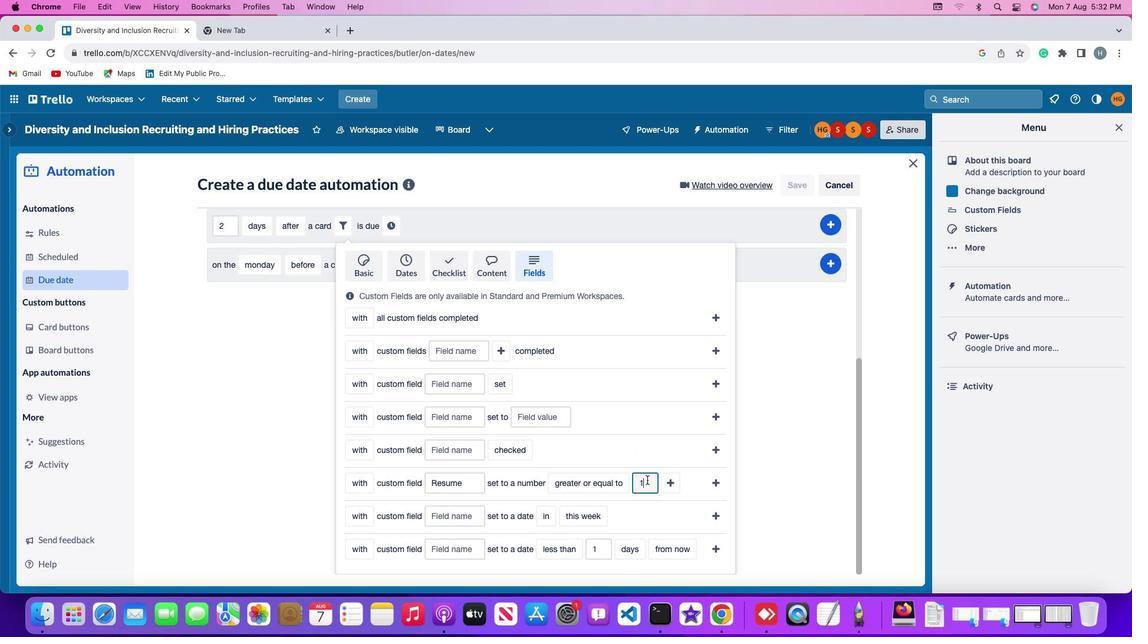 
Action: Key pressed Key.backspace'1'
Screenshot: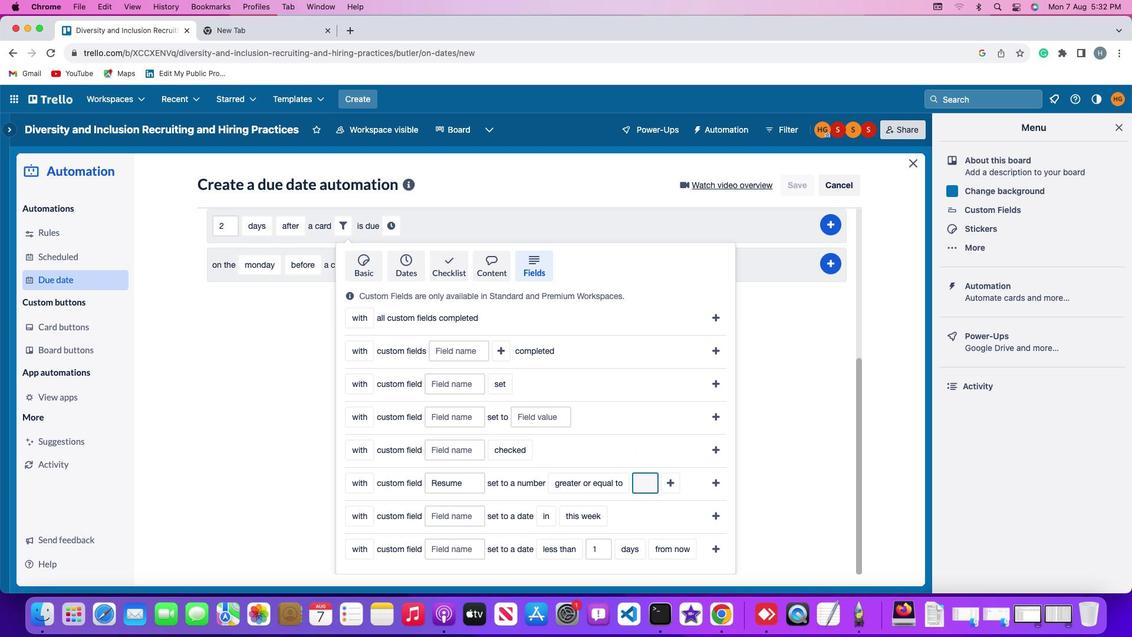 
Action: Mouse moved to (665, 478)
Screenshot: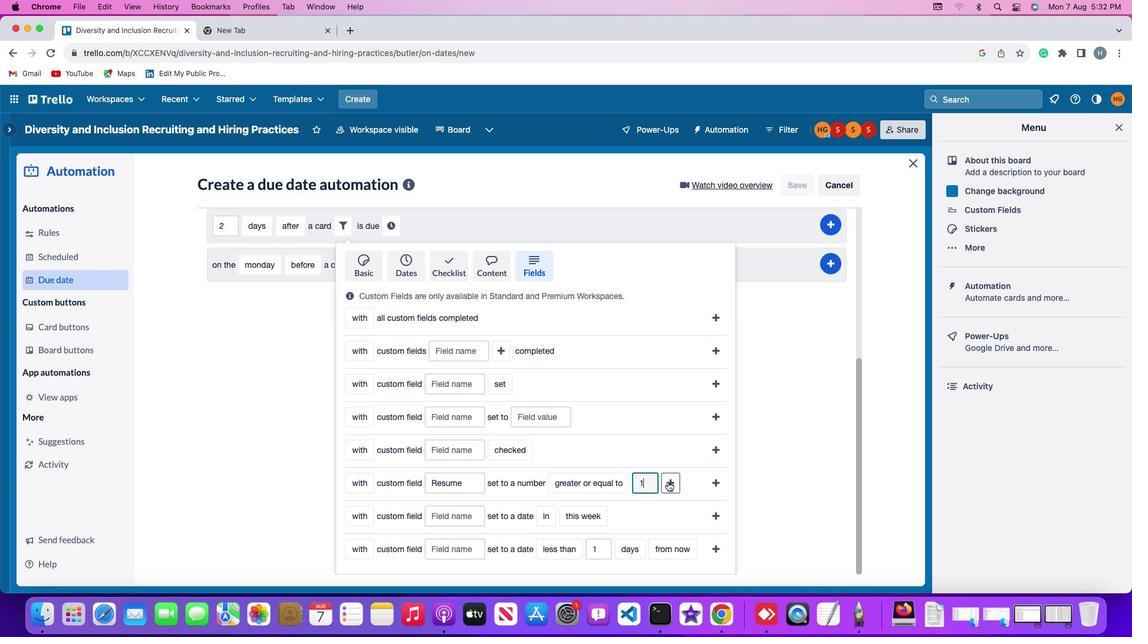 
Action: Mouse pressed left at (665, 478)
Screenshot: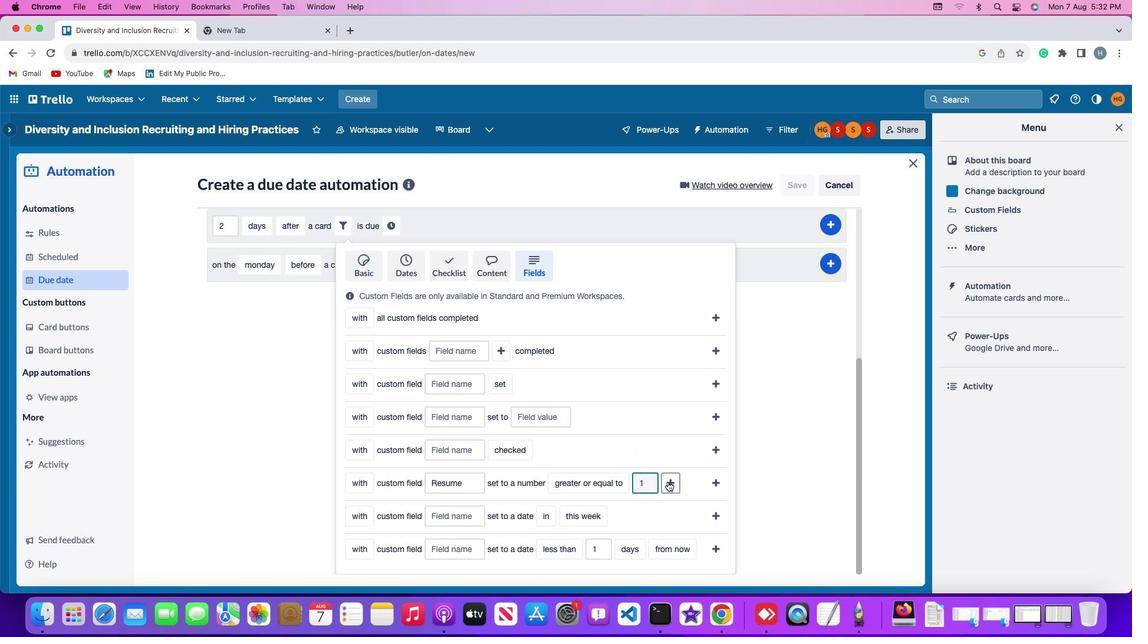 
Action: Mouse moved to (697, 484)
Screenshot: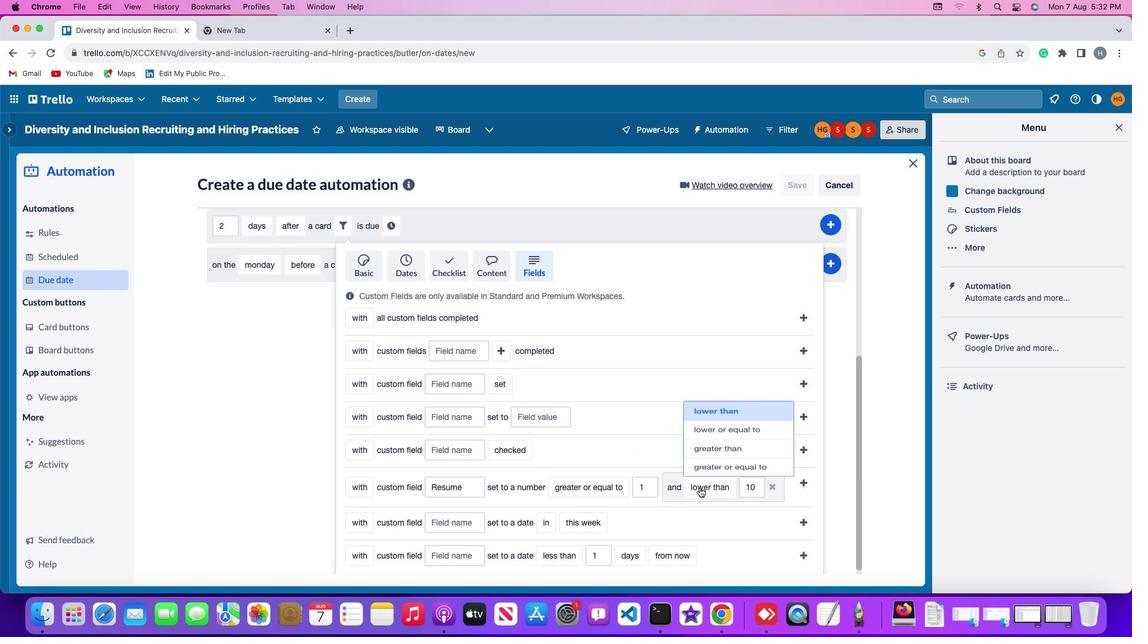 
Action: Mouse pressed left at (697, 484)
Screenshot: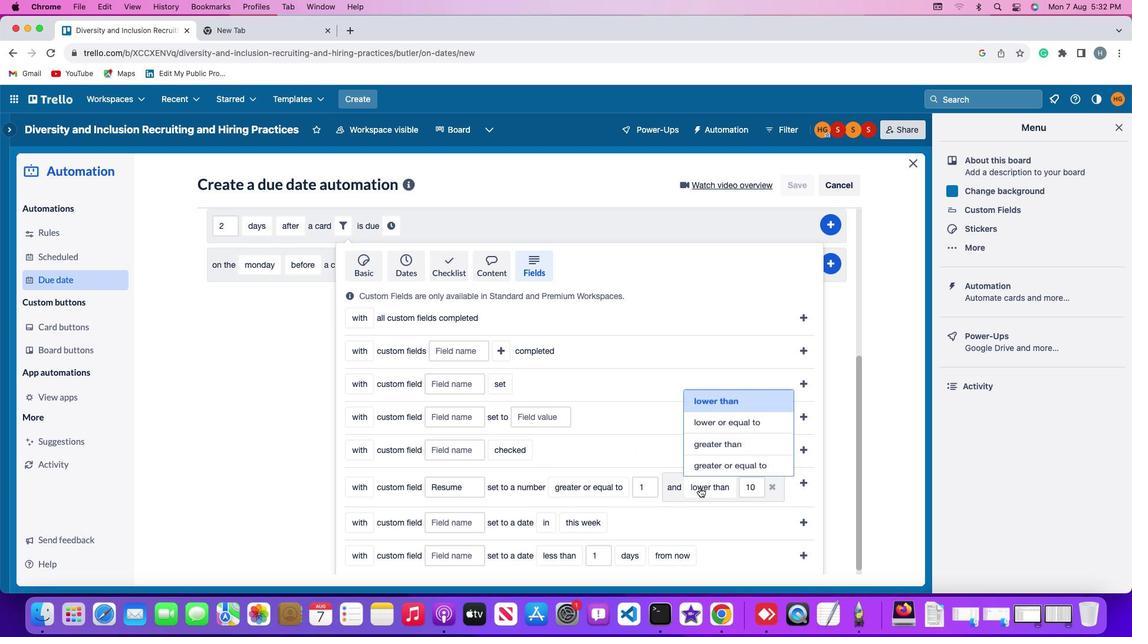 
Action: Mouse moved to (720, 393)
Screenshot: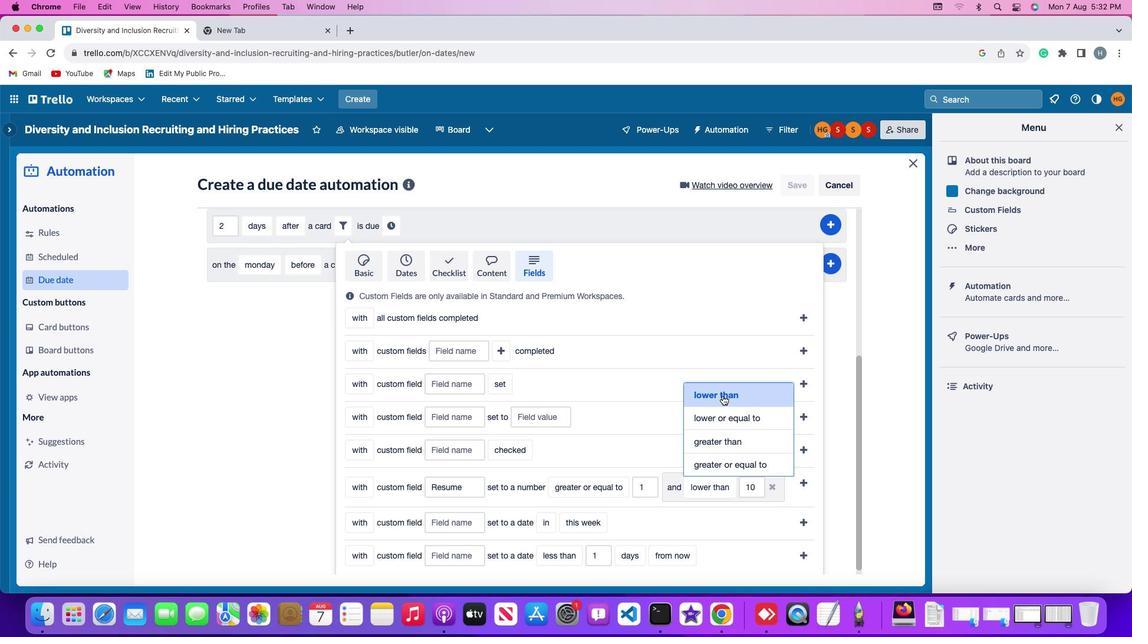 
Action: Mouse pressed left at (720, 393)
Screenshot: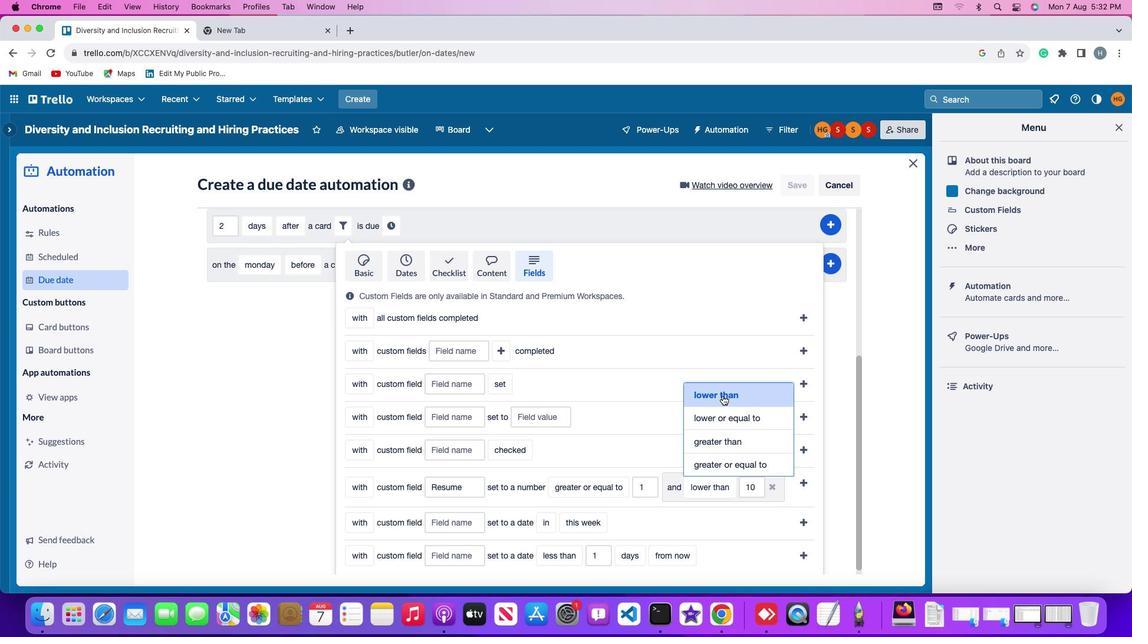 
Action: Mouse moved to (756, 486)
Screenshot: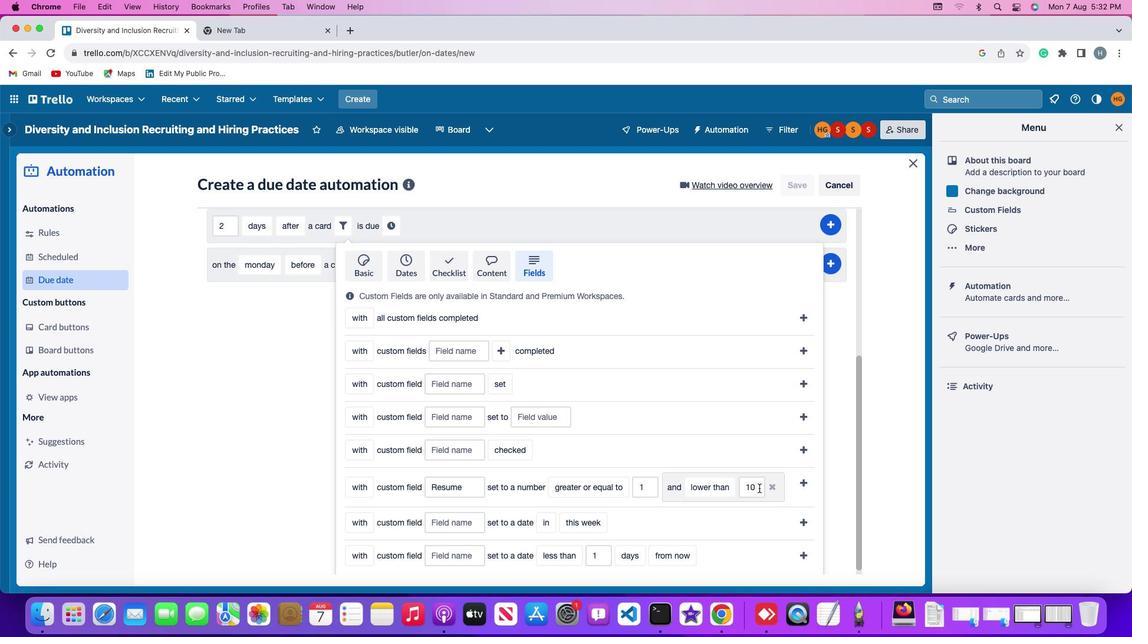
Action: Mouse pressed left at (756, 486)
Screenshot: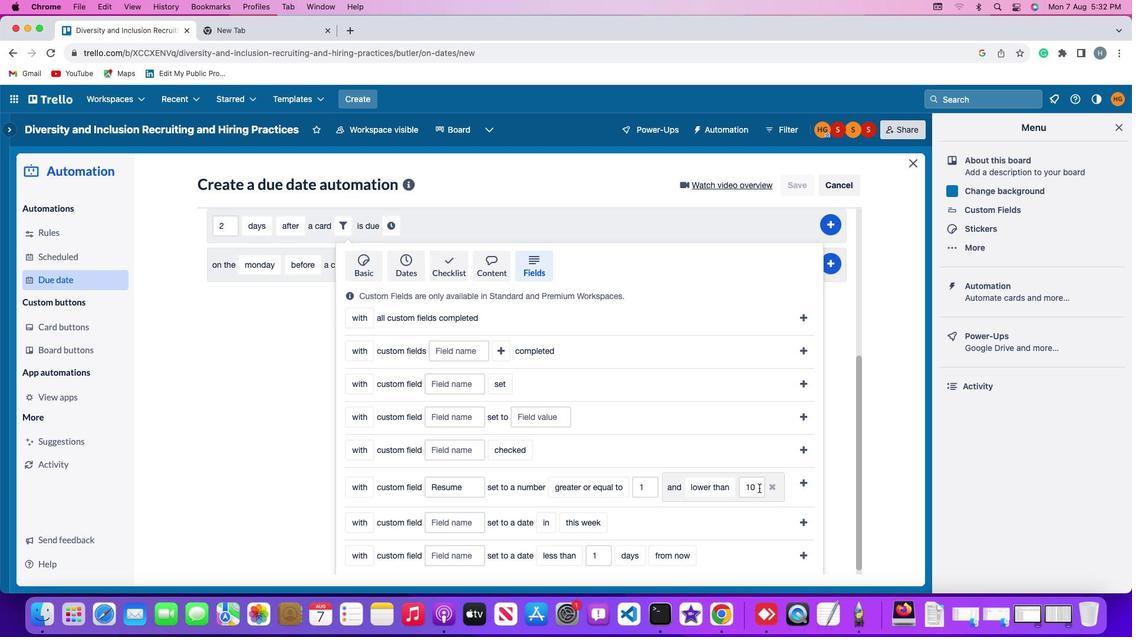 
Action: Key pressed Key.backspace
Screenshot: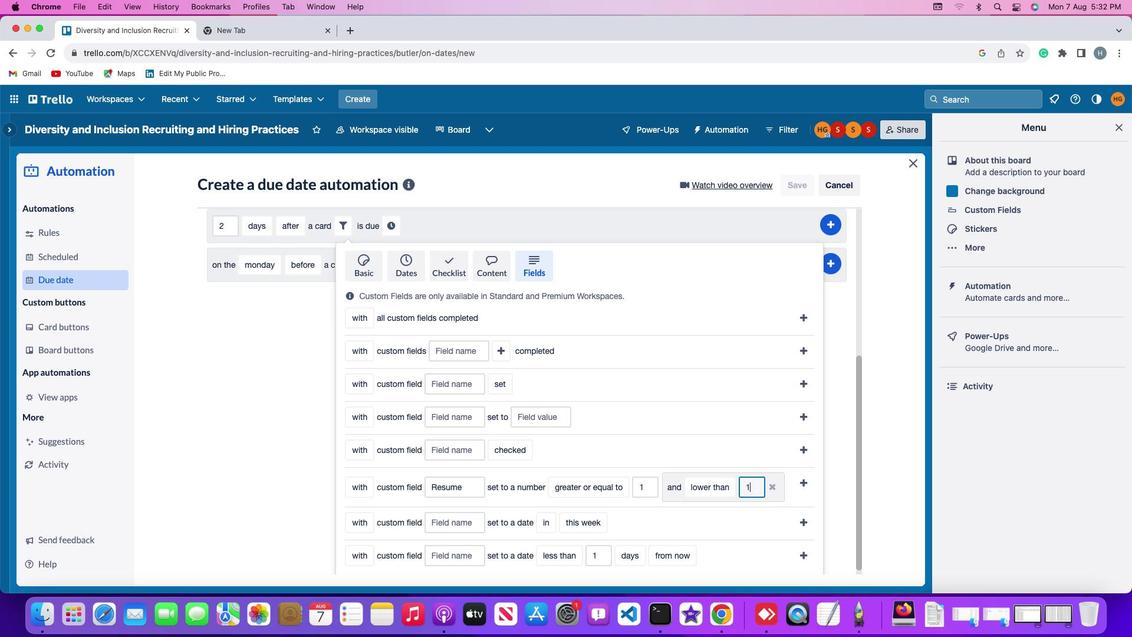 
Action: Mouse moved to (756, 486)
Screenshot: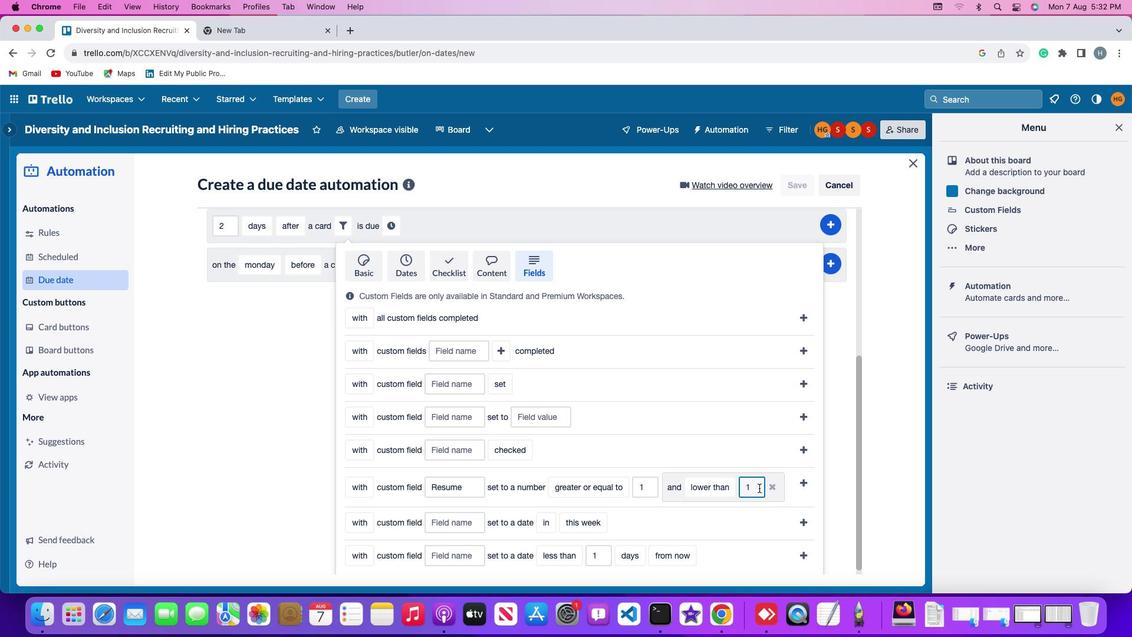 
Action: Key pressed Key.backspace
Screenshot: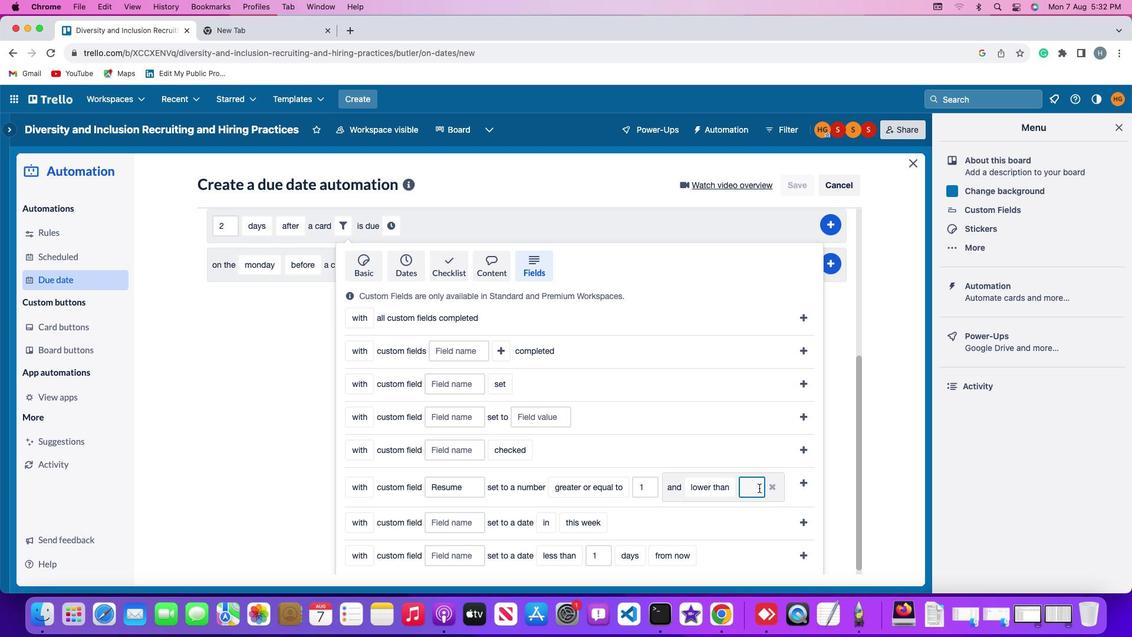 
Action: Mouse moved to (756, 485)
Screenshot: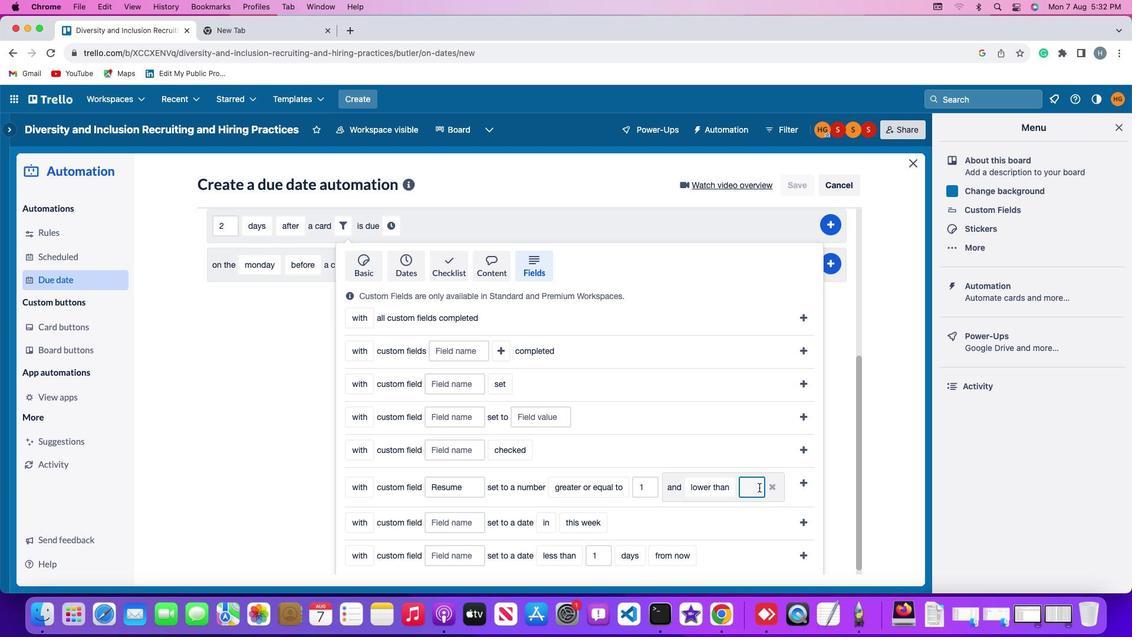 
Action: Key pressed '1''0'
Screenshot: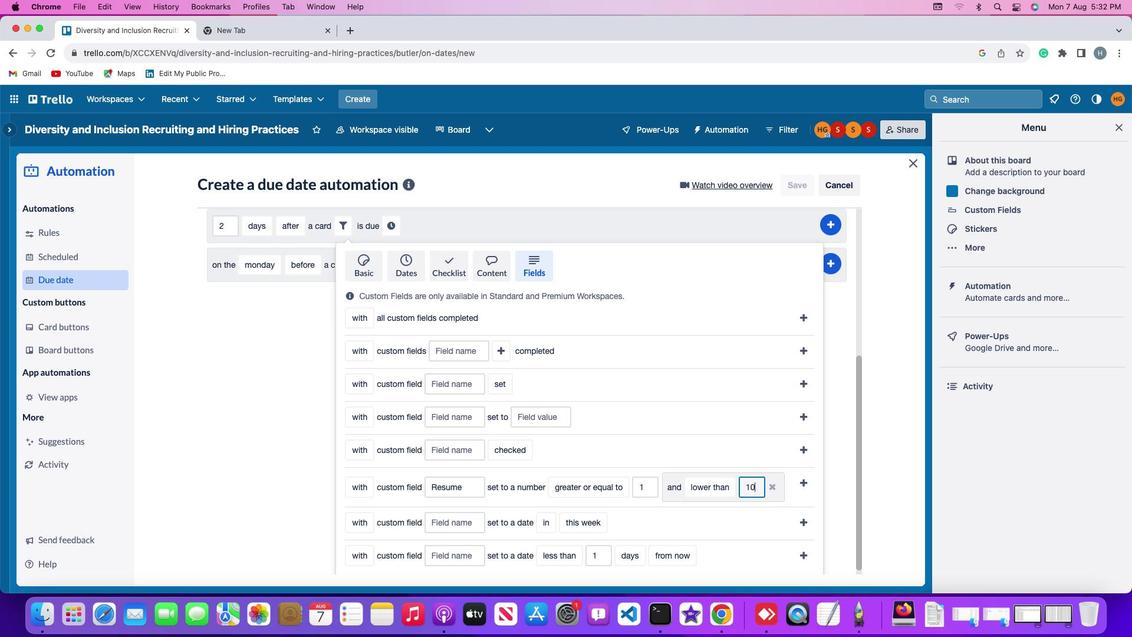 
Action: Mouse moved to (802, 478)
Screenshot: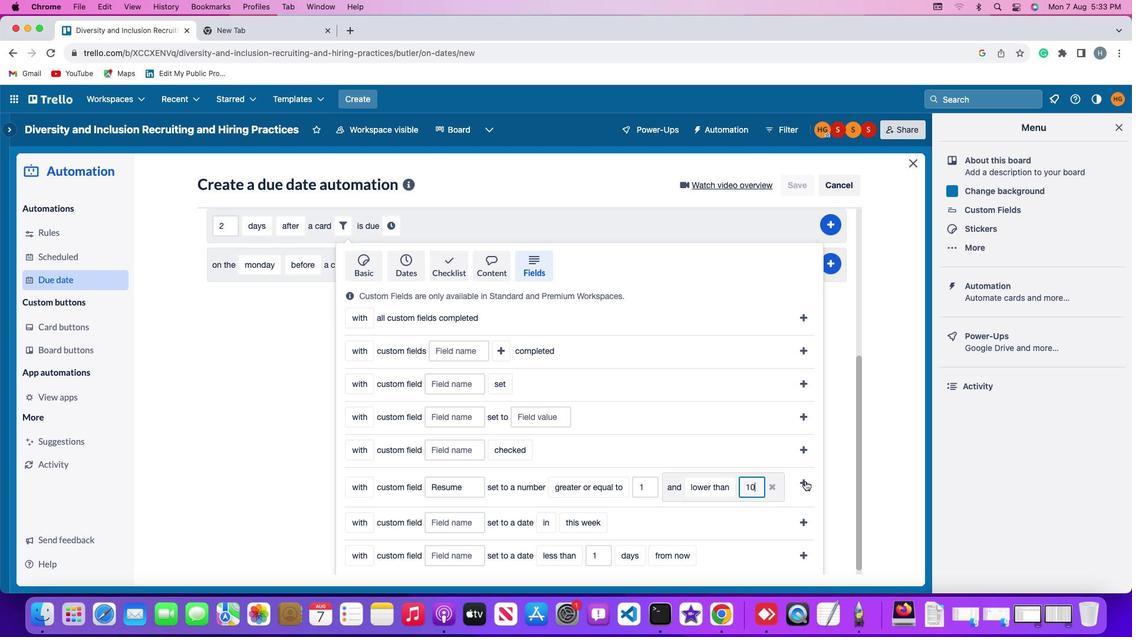 
Action: Mouse pressed left at (802, 478)
Screenshot: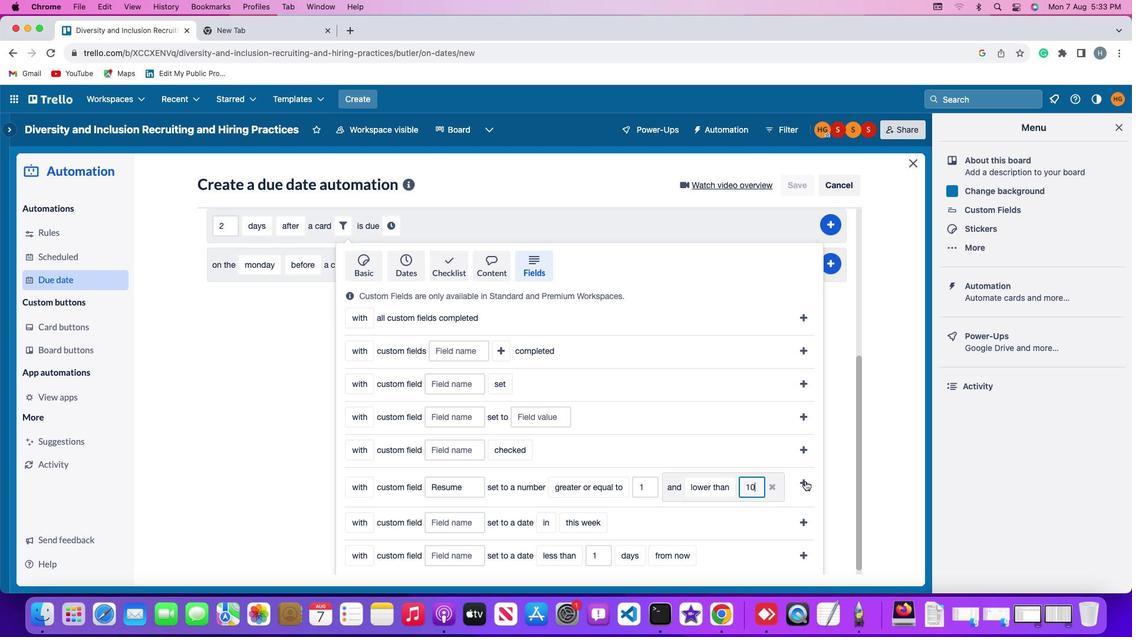
Action: Mouse moved to (723, 477)
Screenshot: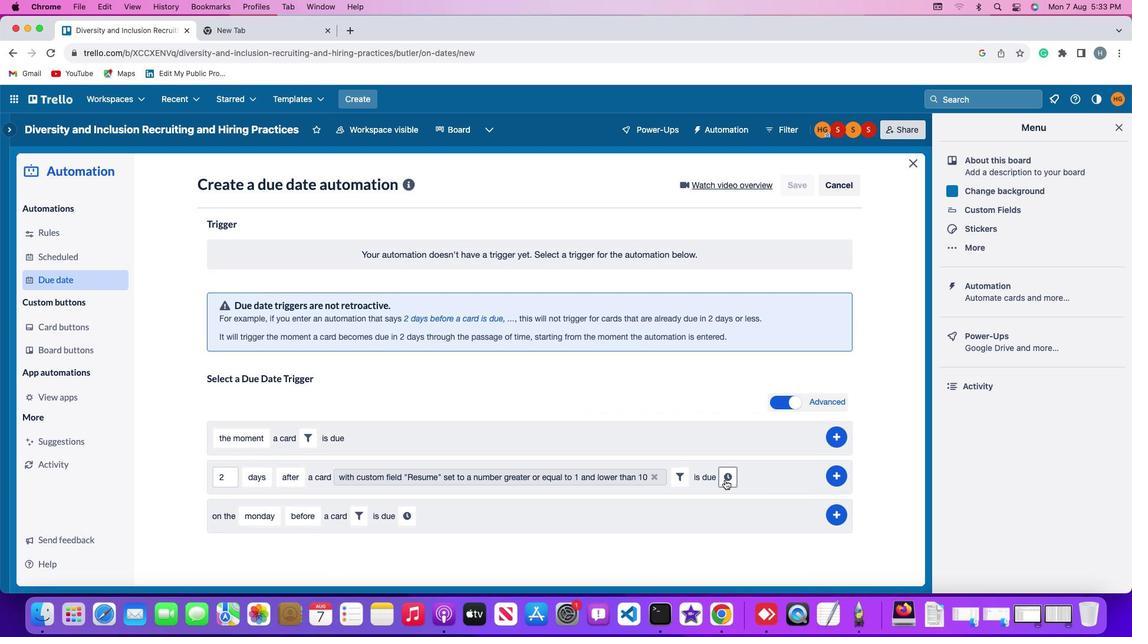 
Action: Mouse pressed left at (723, 477)
Screenshot: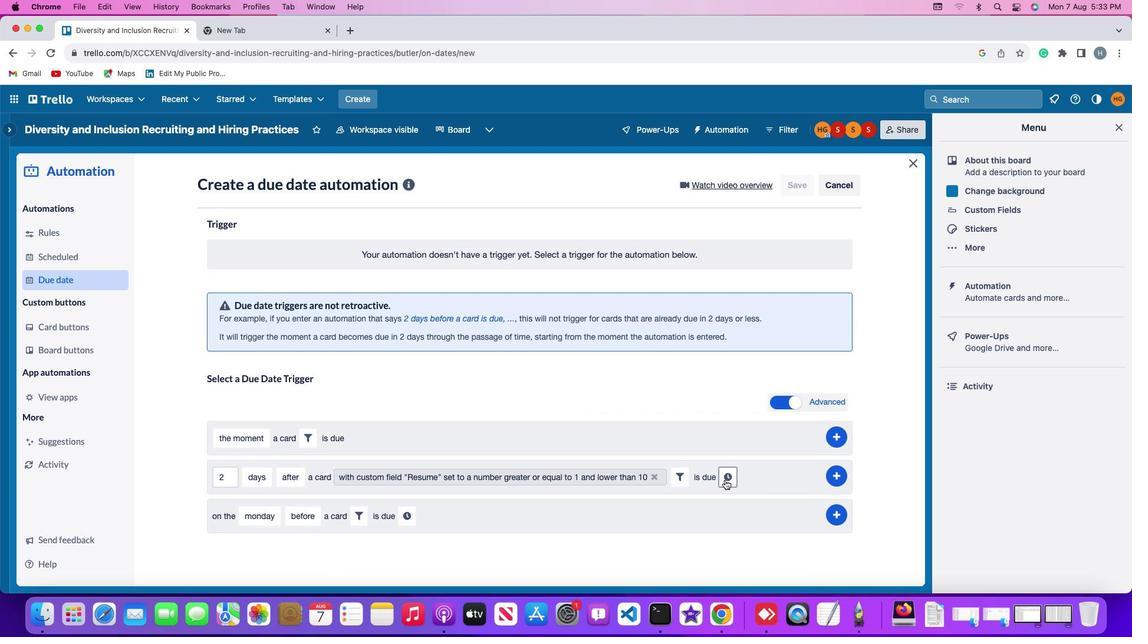 
Action: Mouse moved to (242, 498)
Screenshot: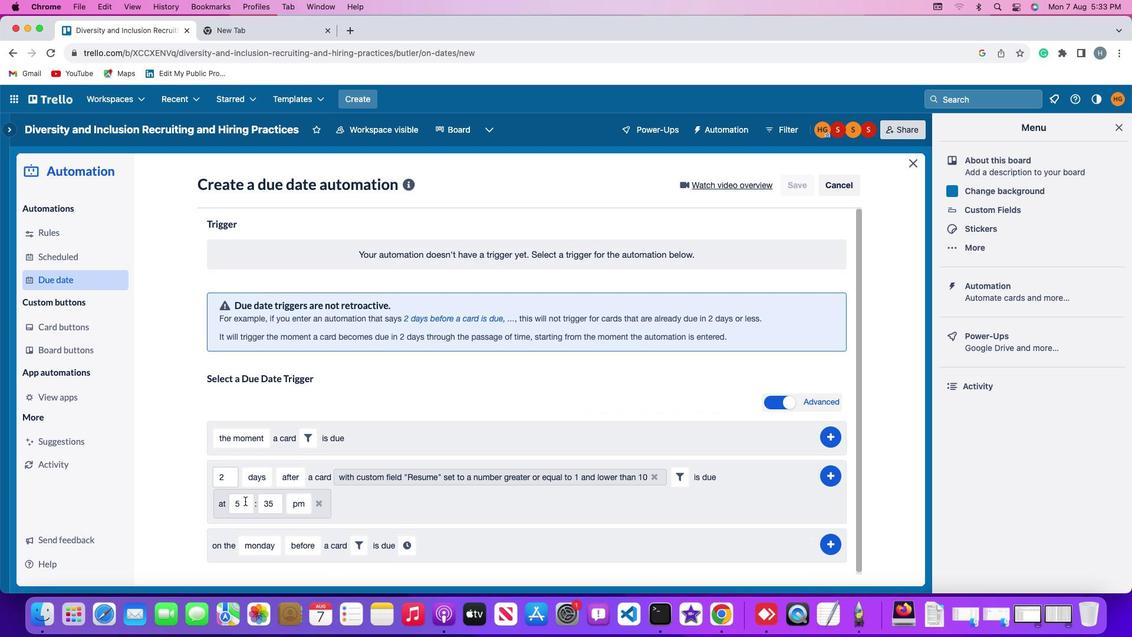 
Action: Mouse pressed left at (242, 498)
Screenshot: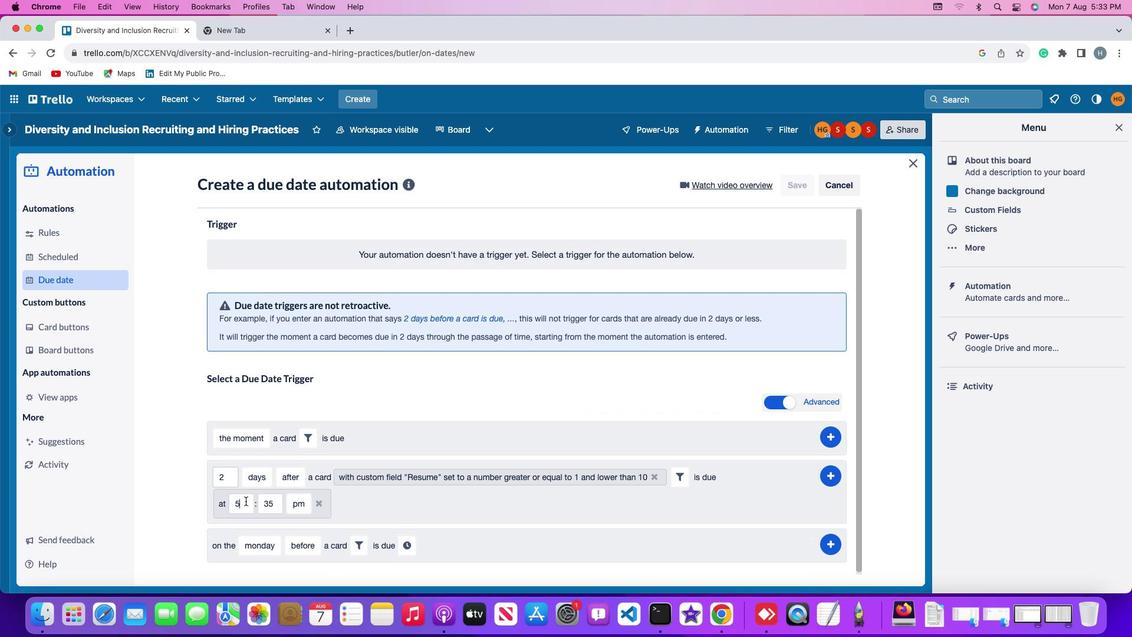 
Action: Mouse moved to (243, 498)
Screenshot: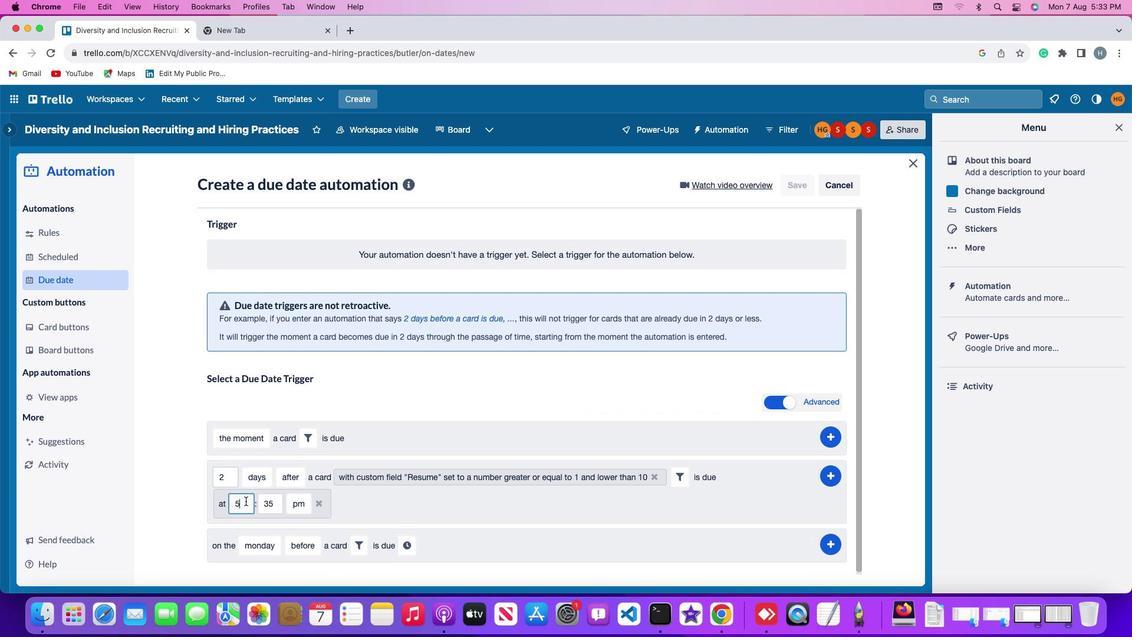 
Action: Key pressed Key.backspace'1''1'
Screenshot: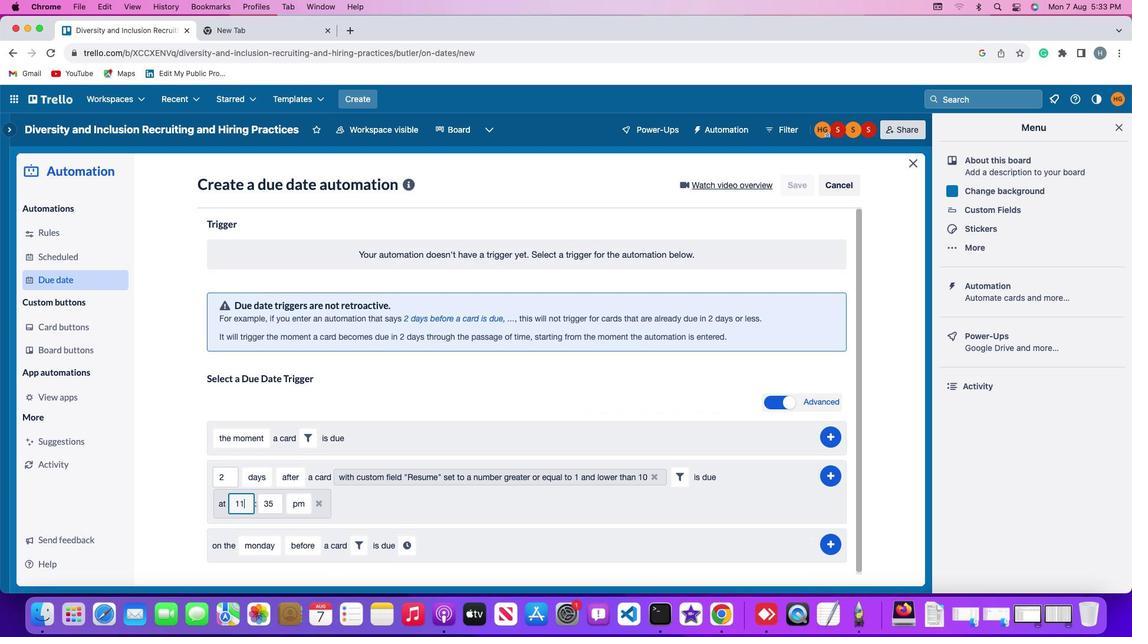 
Action: Mouse moved to (274, 498)
Screenshot: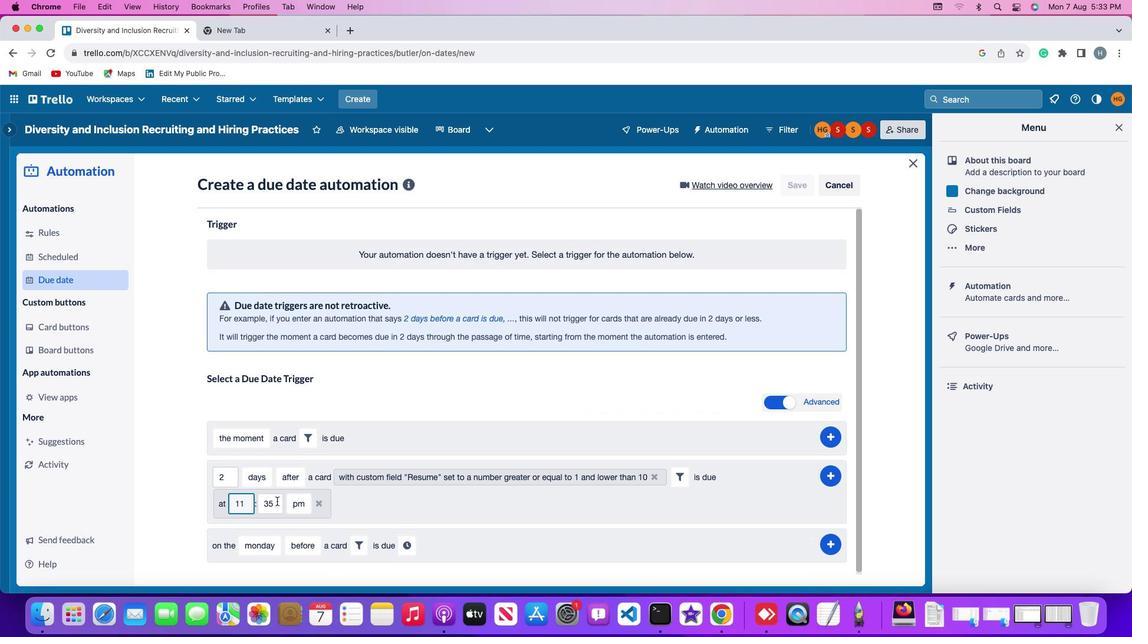 
Action: Mouse pressed left at (274, 498)
Screenshot: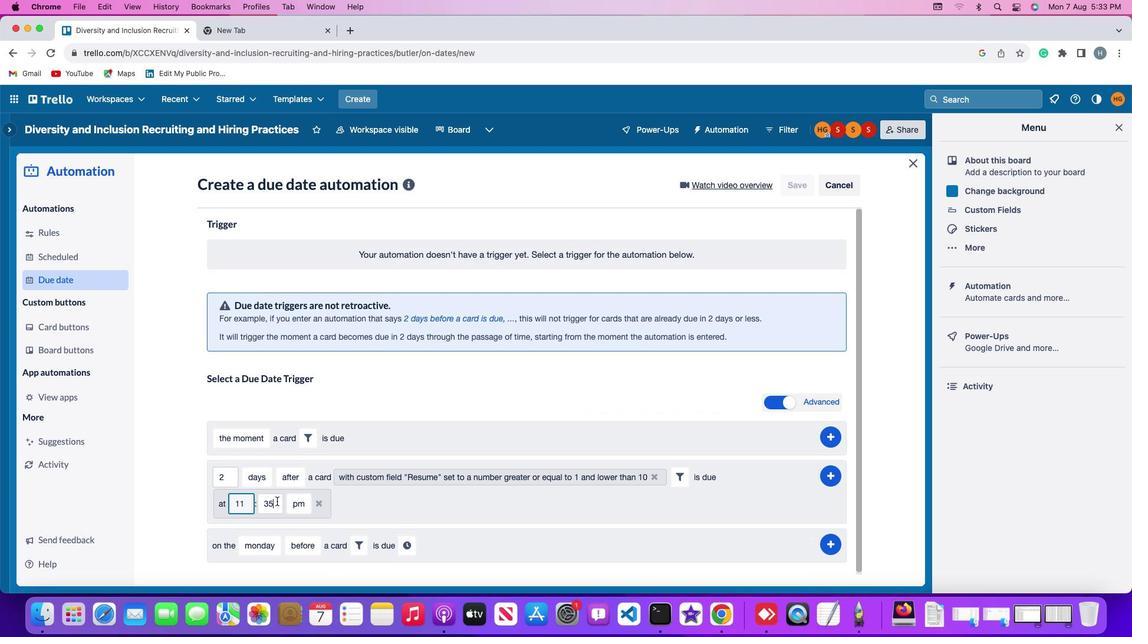 
Action: Mouse moved to (274, 498)
Screenshot: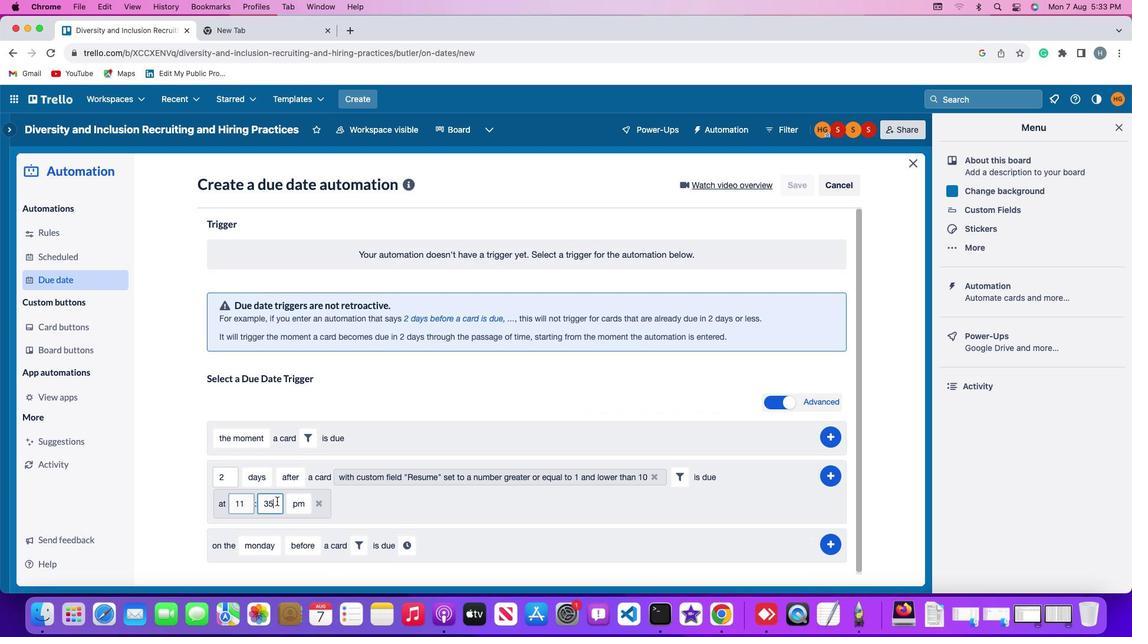 
Action: Key pressed Key.backspaceKey.backspace'0''0'
Screenshot: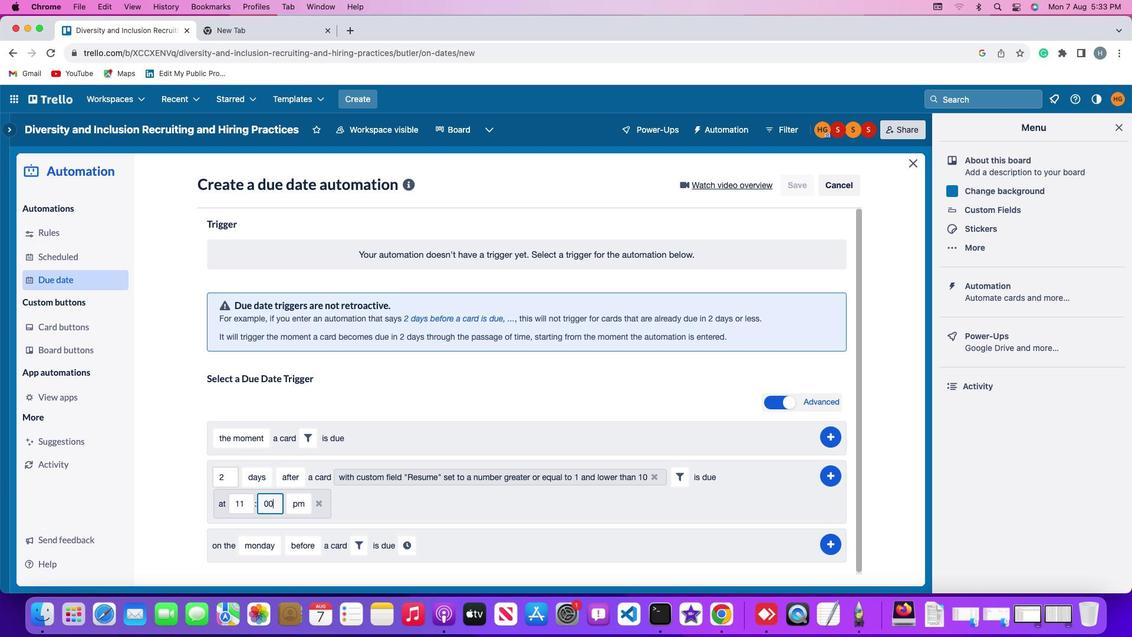 
Action: Mouse moved to (294, 501)
Screenshot: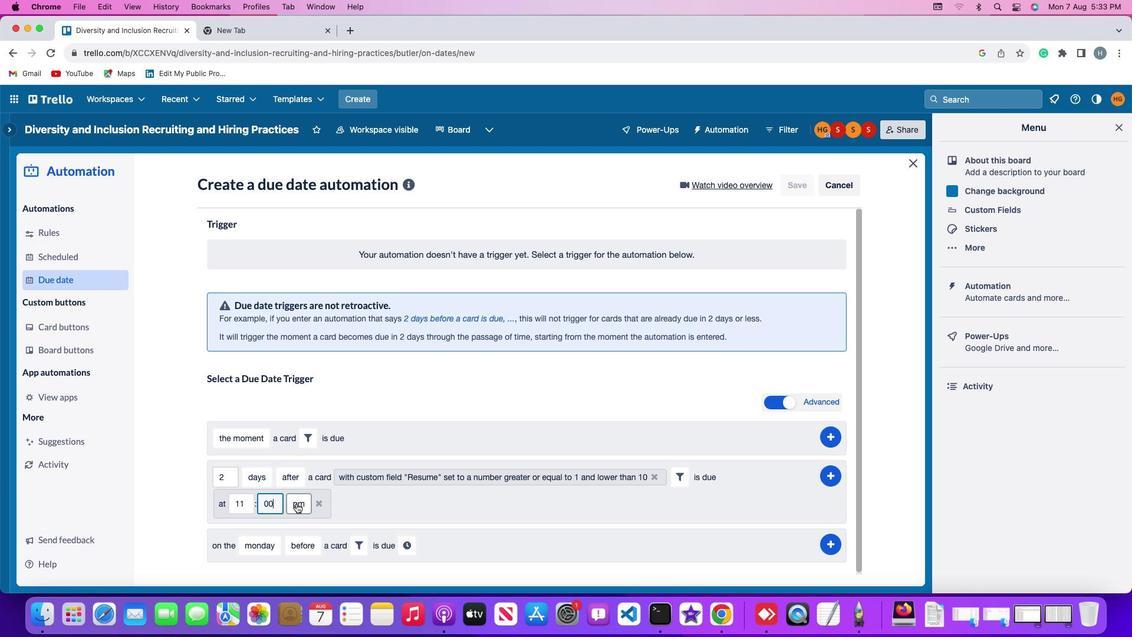 
Action: Mouse pressed left at (294, 501)
Screenshot: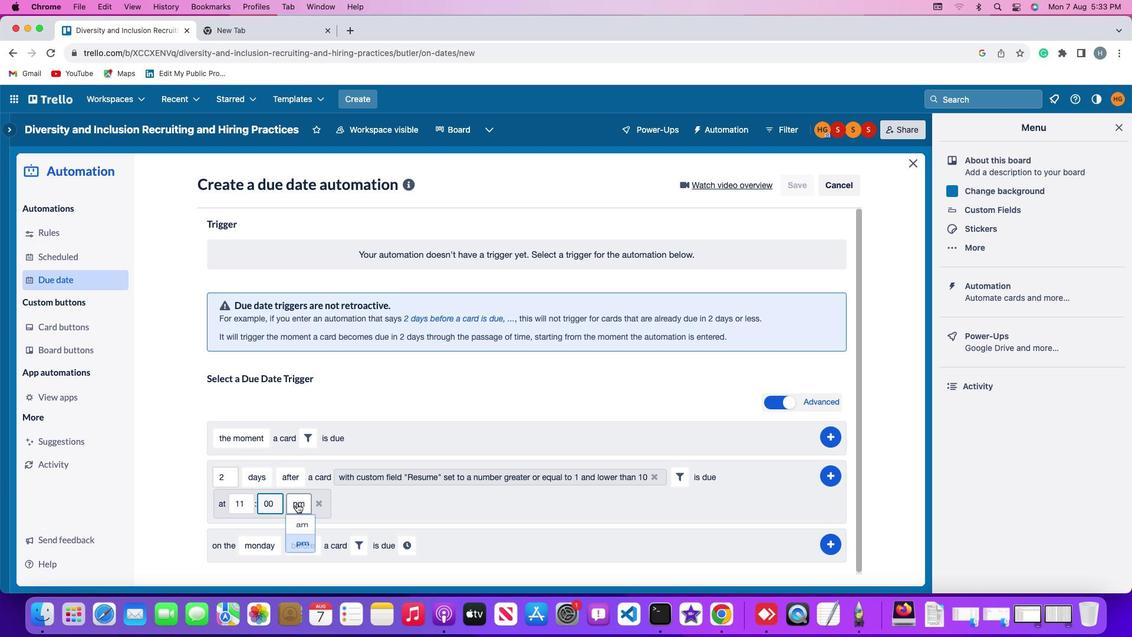 
Action: Mouse moved to (300, 525)
Screenshot: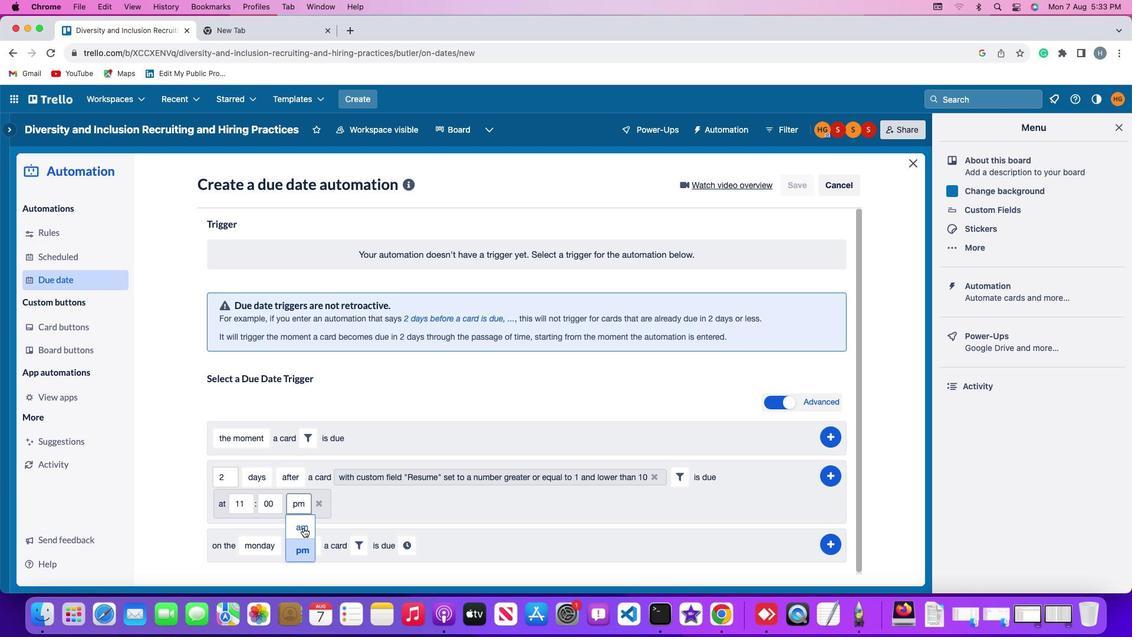 
Action: Mouse pressed left at (300, 525)
Screenshot: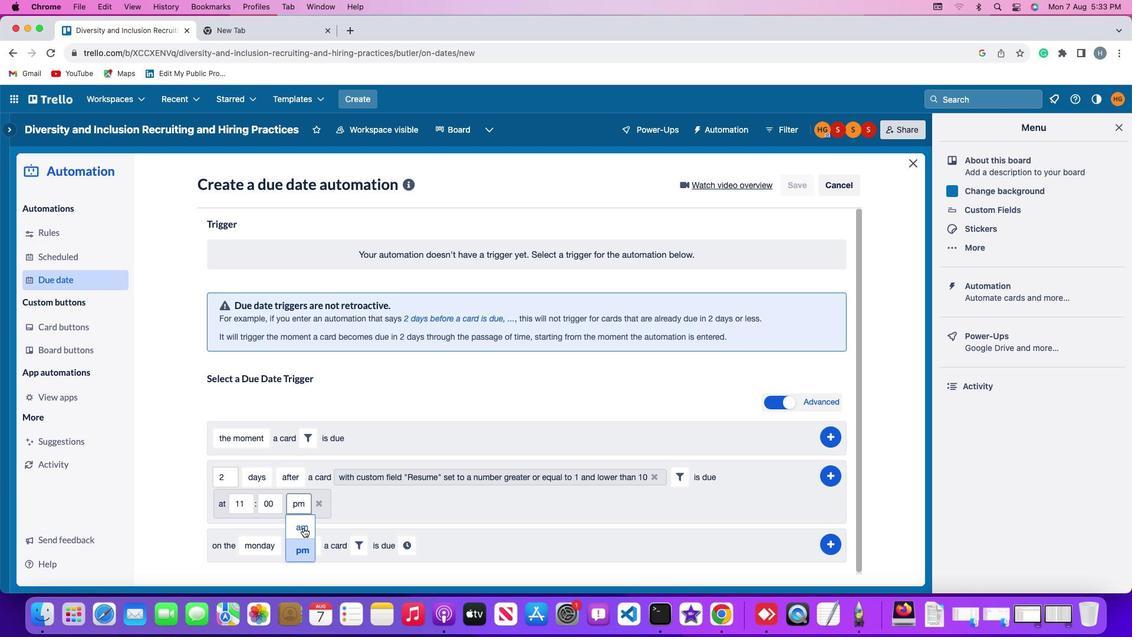 
Action: Mouse moved to (828, 470)
Screenshot: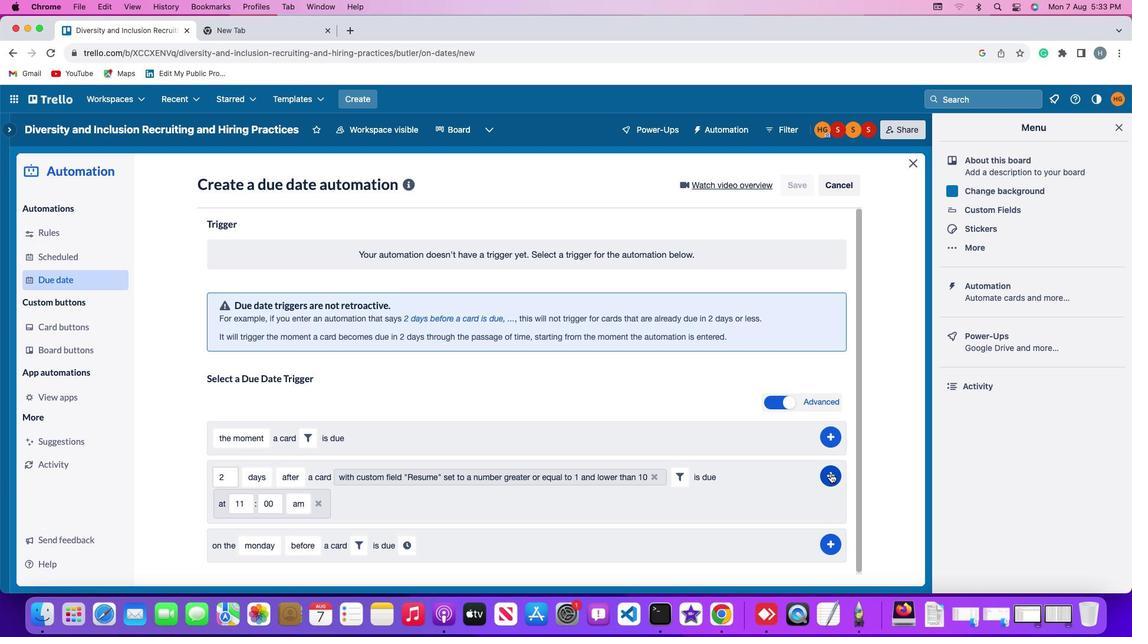 
Action: Mouse pressed left at (828, 470)
Screenshot: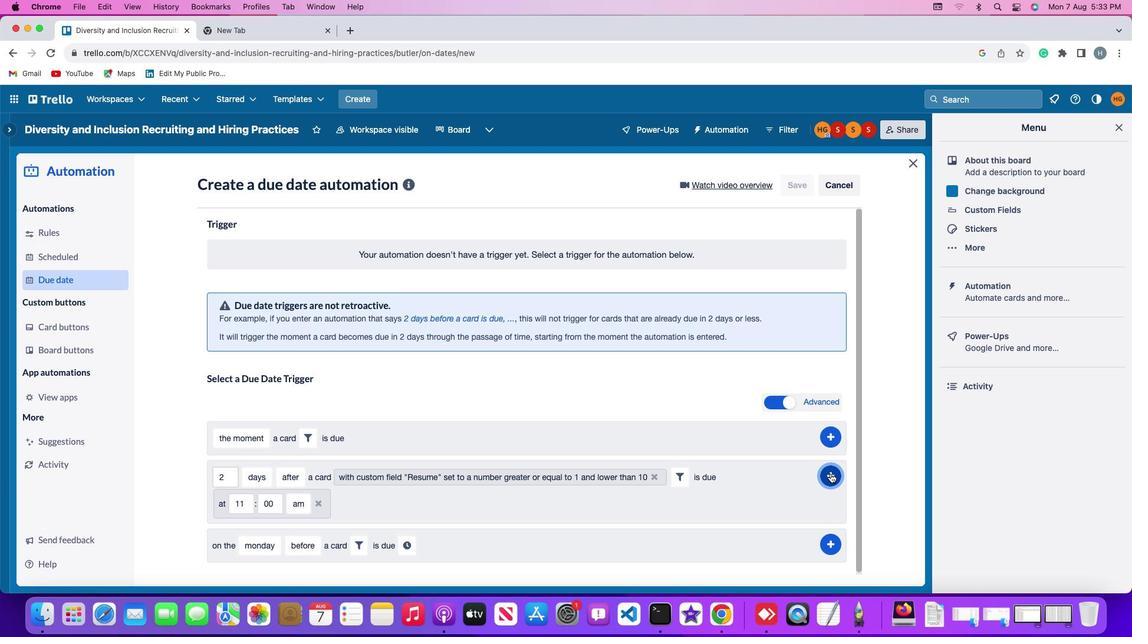 
Action: Mouse moved to (882, 366)
Screenshot: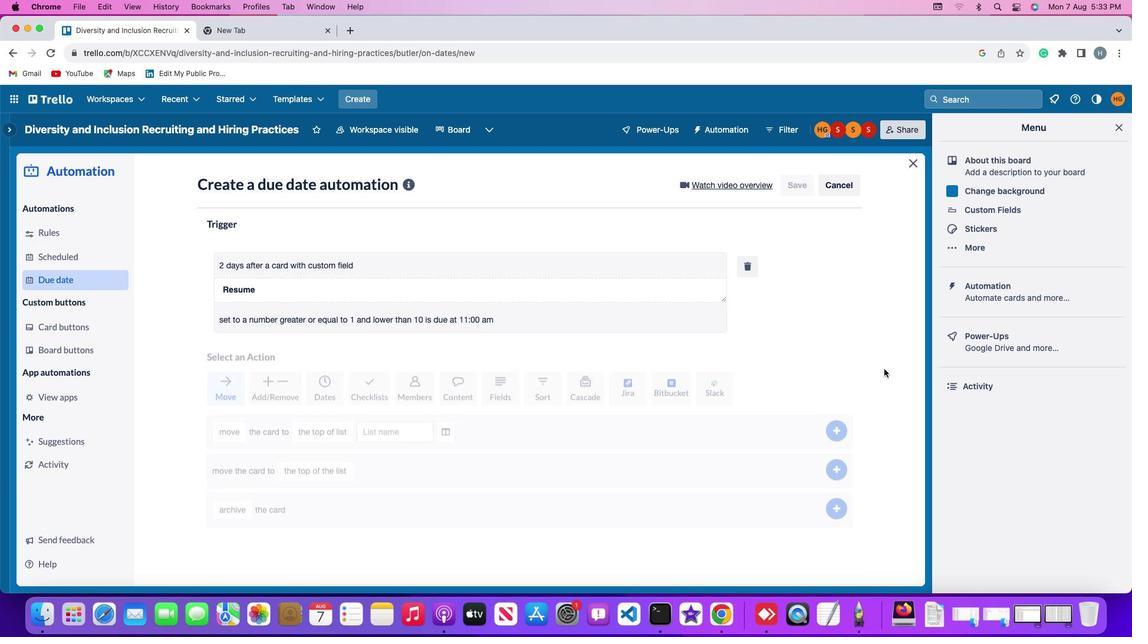 
